 Task: Find connections with filter location Munich with filter topic #coronawith filter profile language English with filter current company Ambe International-Recruitment and Mobility with filter school Rajiv Gandhi University of Knowledge Technologies, RKValley (RAA) with filter industry Wind Electric Power Generation with filter service category Financial Planning with filter keywords title Commercial Loan Officer
Action: Mouse moved to (529, 76)
Screenshot: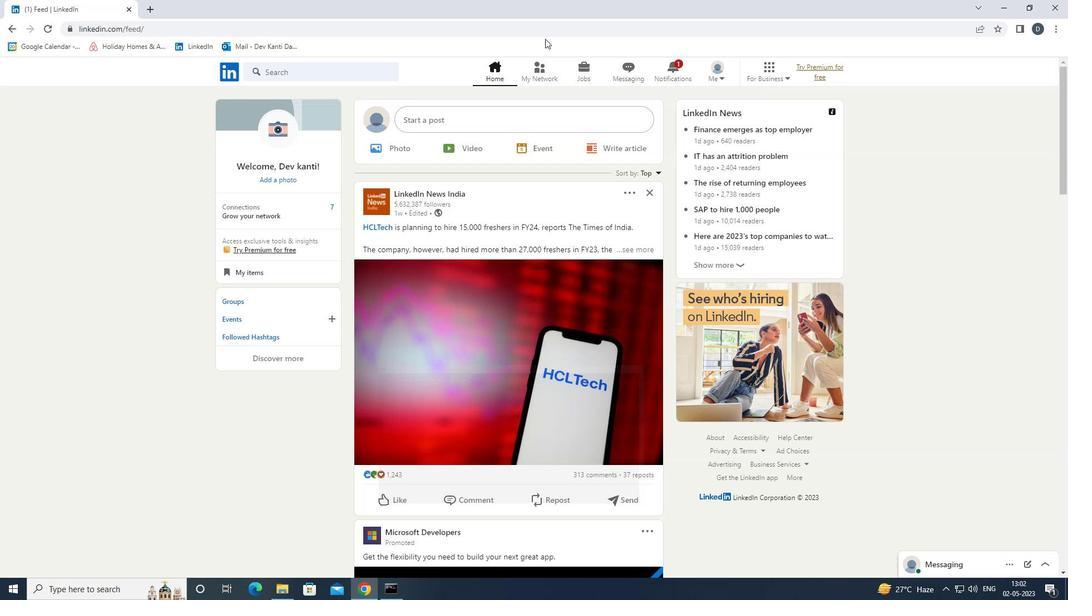 
Action: Mouse pressed left at (529, 76)
Screenshot: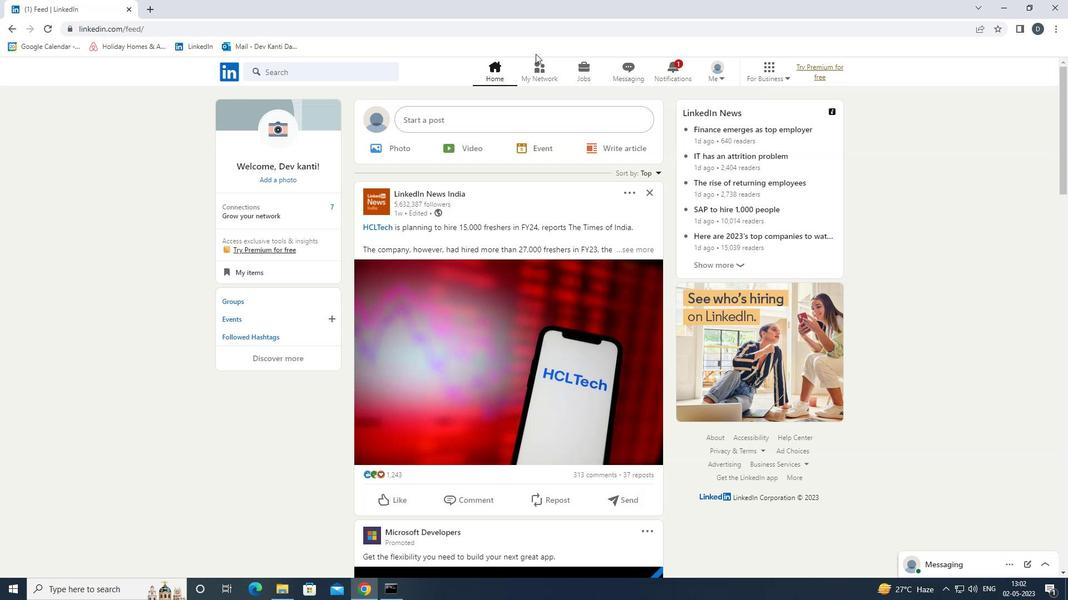 
Action: Mouse moved to (369, 131)
Screenshot: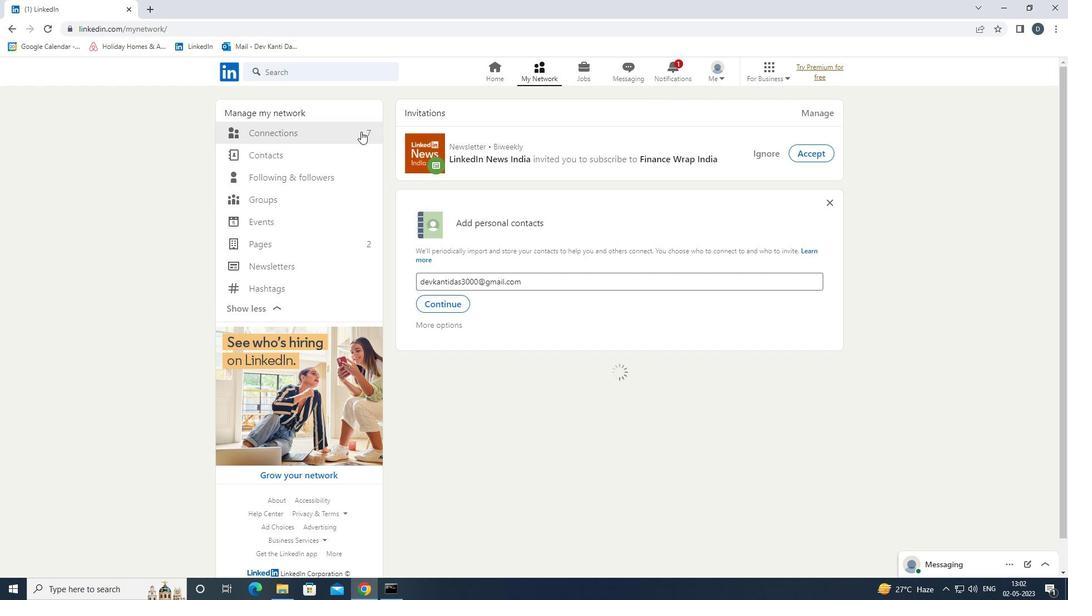 
Action: Mouse pressed left at (369, 131)
Screenshot: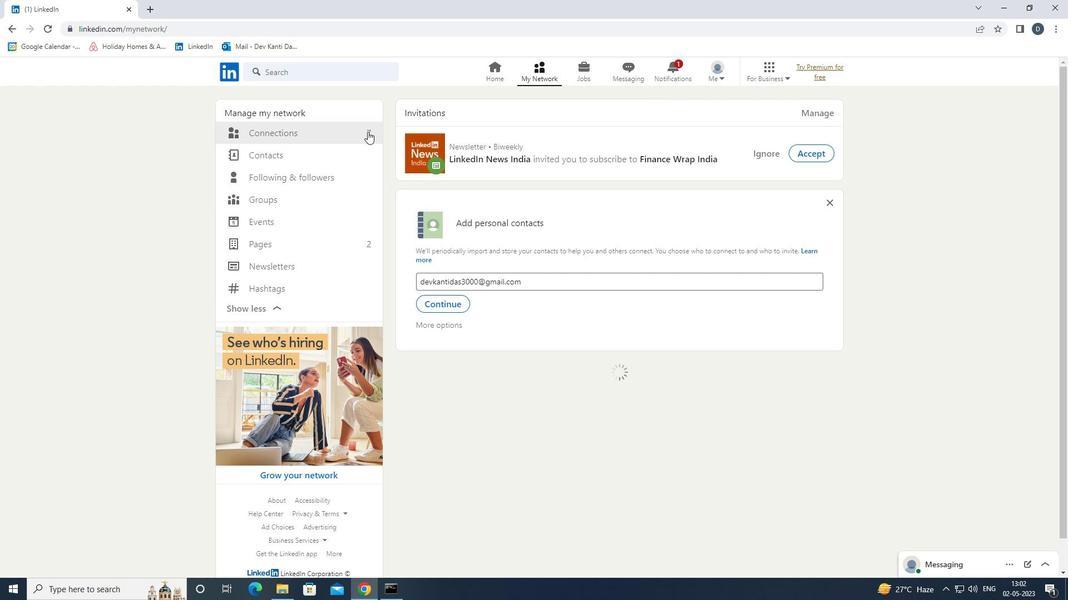 
Action: Mouse moved to (604, 135)
Screenshot: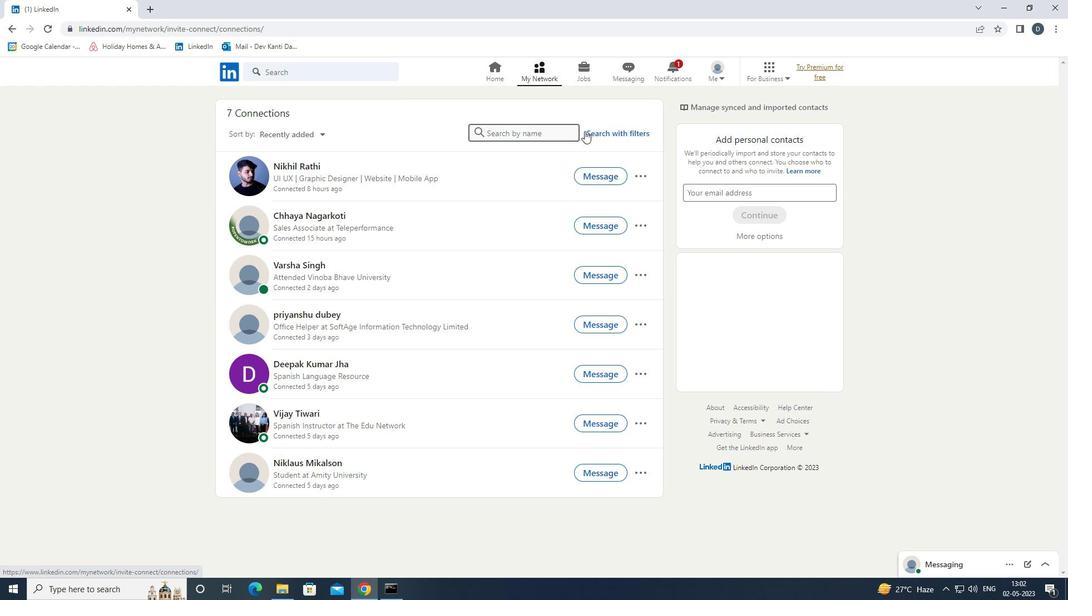 
Action: Mouse pressed left at (604, 135)
Screenshot: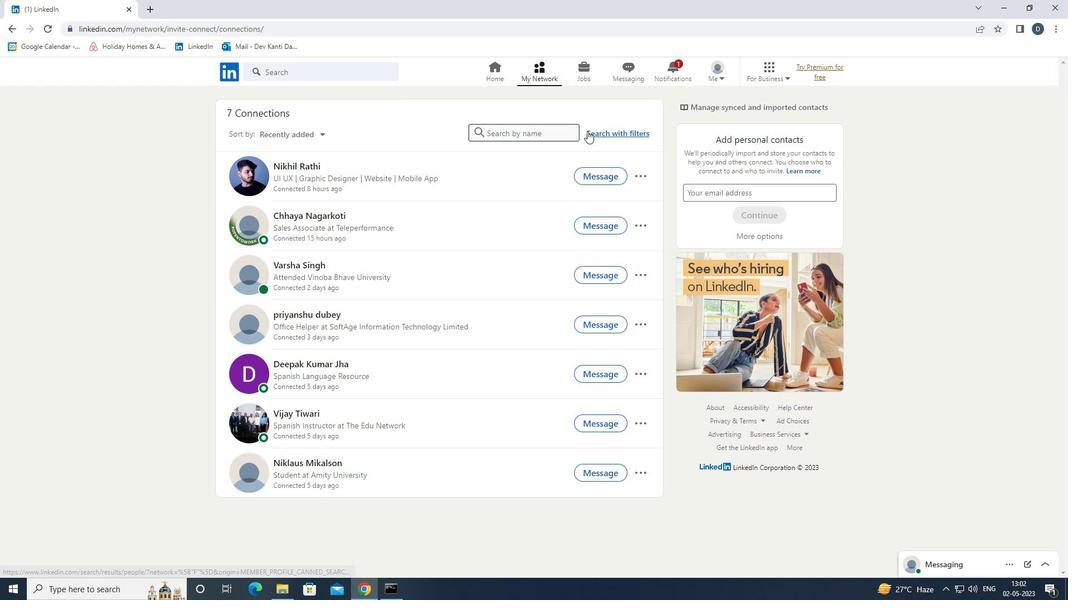 
Action: Mouse moved to (557, 104)
Screenshot: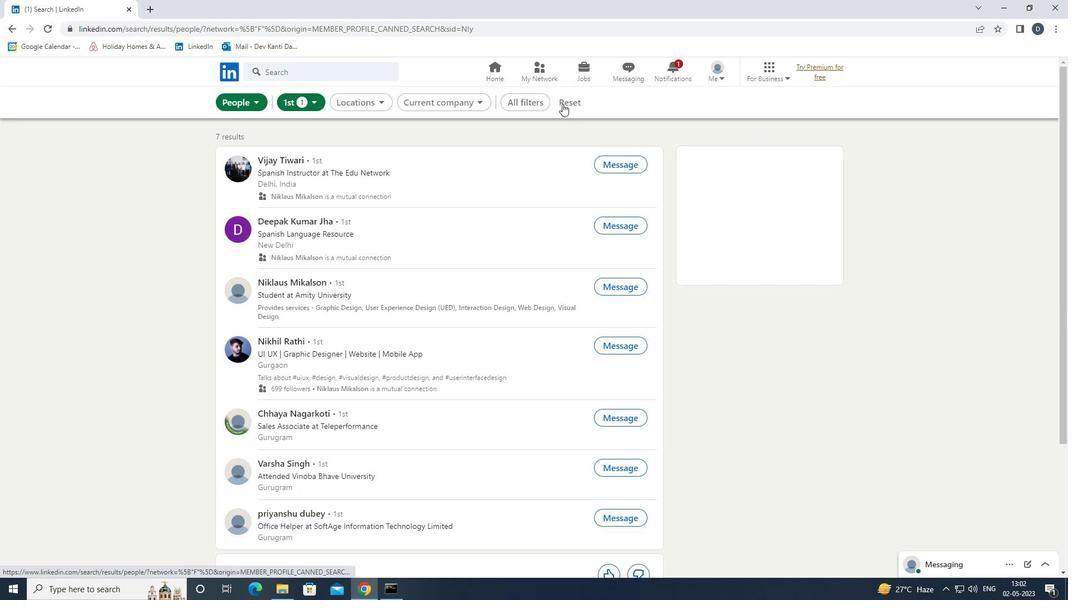 
Action: Mouse pressed left at (557, 104)
Screenshot: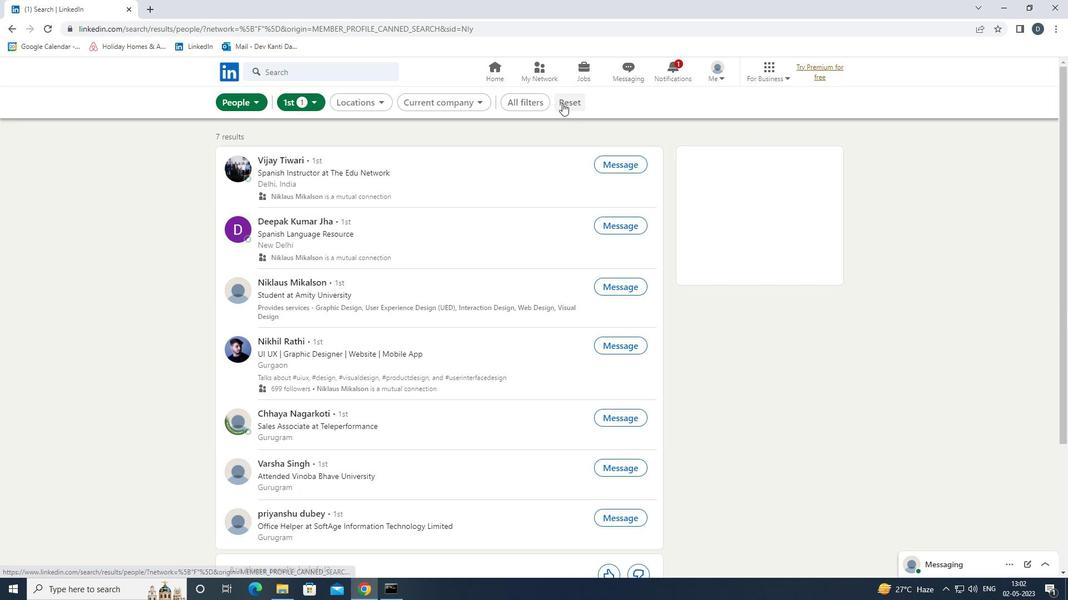 
Action: Mouse moved to (535, 99)
Screenshot: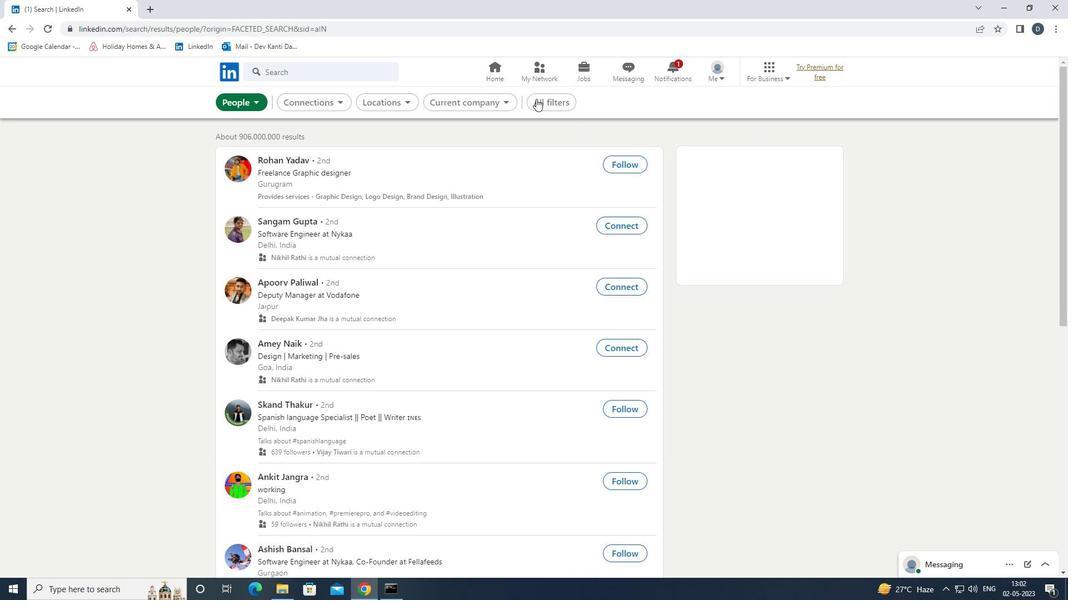 
Action: Mouse pressed left at (535, 99)
Screenshot: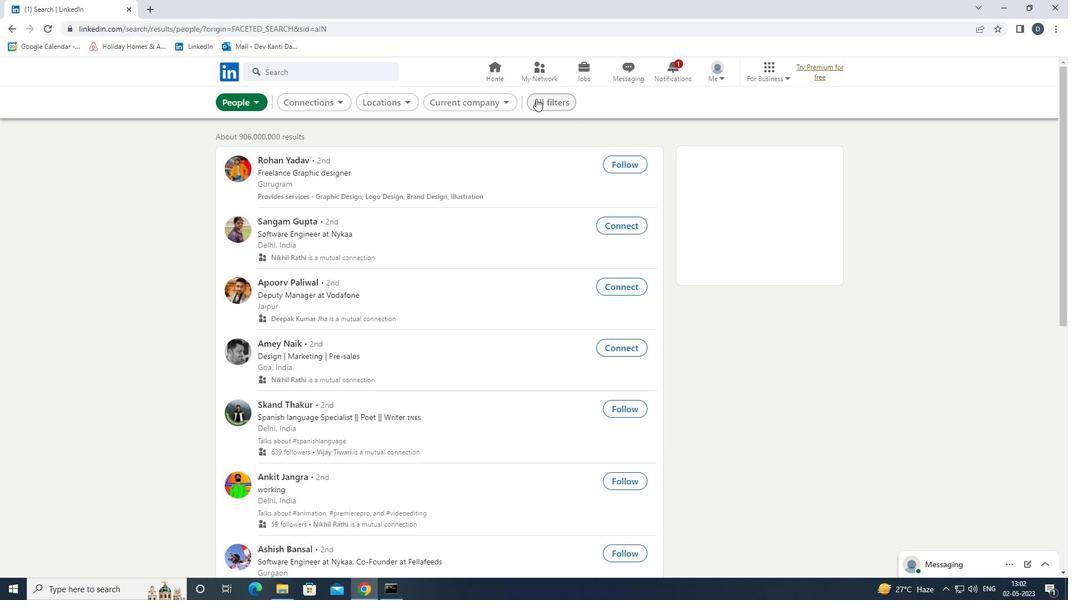 
Action: Mouse moved to (979, 376)
Screenshot: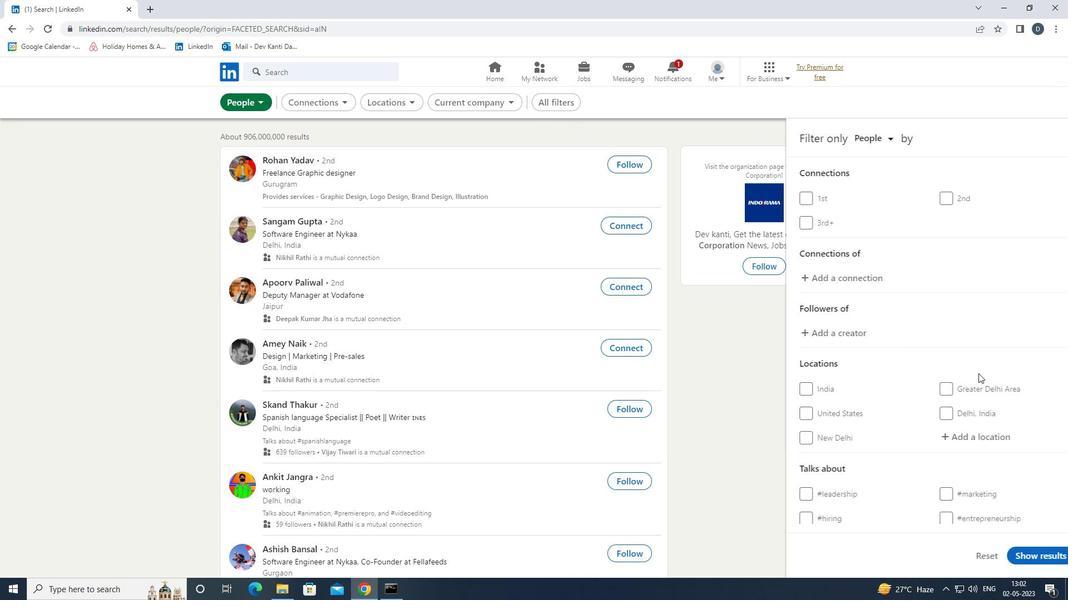 
Action: Mouse scrolled (979, 376) with delta (0, 0)
Screenshot: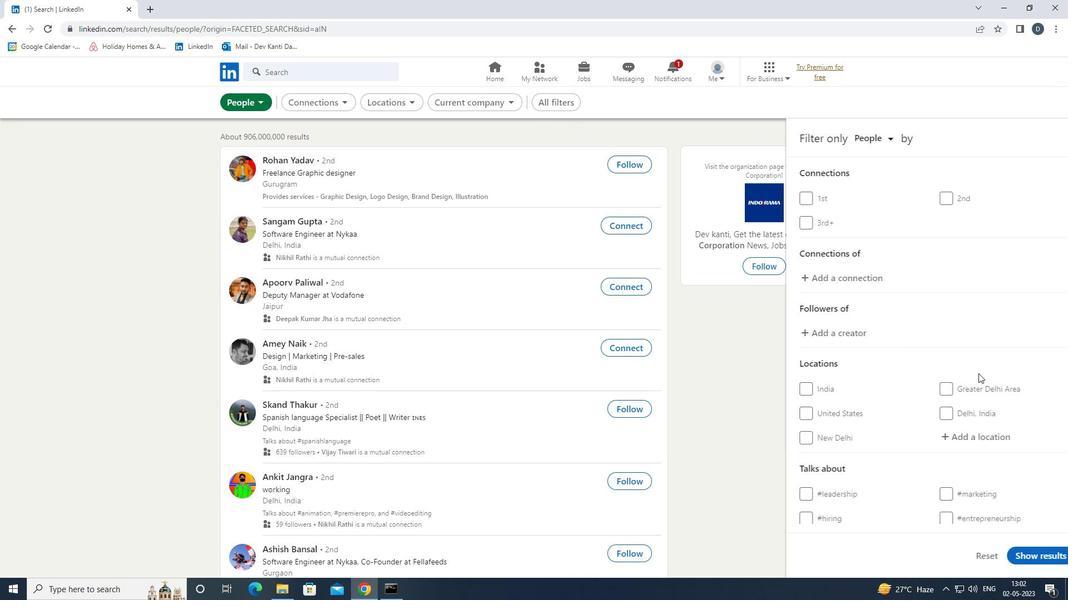 
Action: Mouse moved to (979, 377)
Screenshot: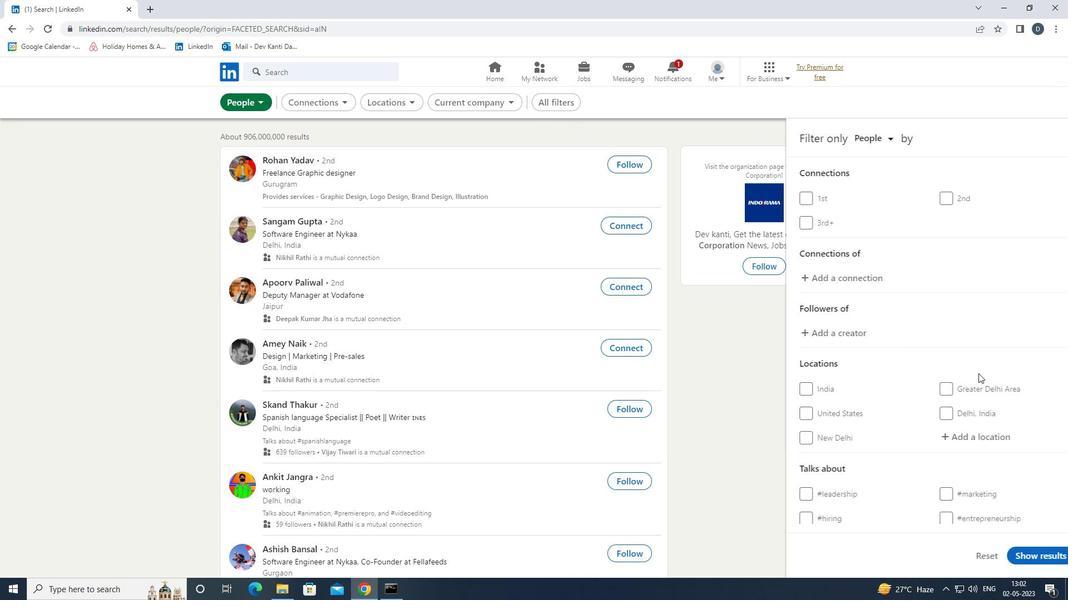 
Action: Mouse scrolled (979, 376) with delta (0, 0)
Screenshot: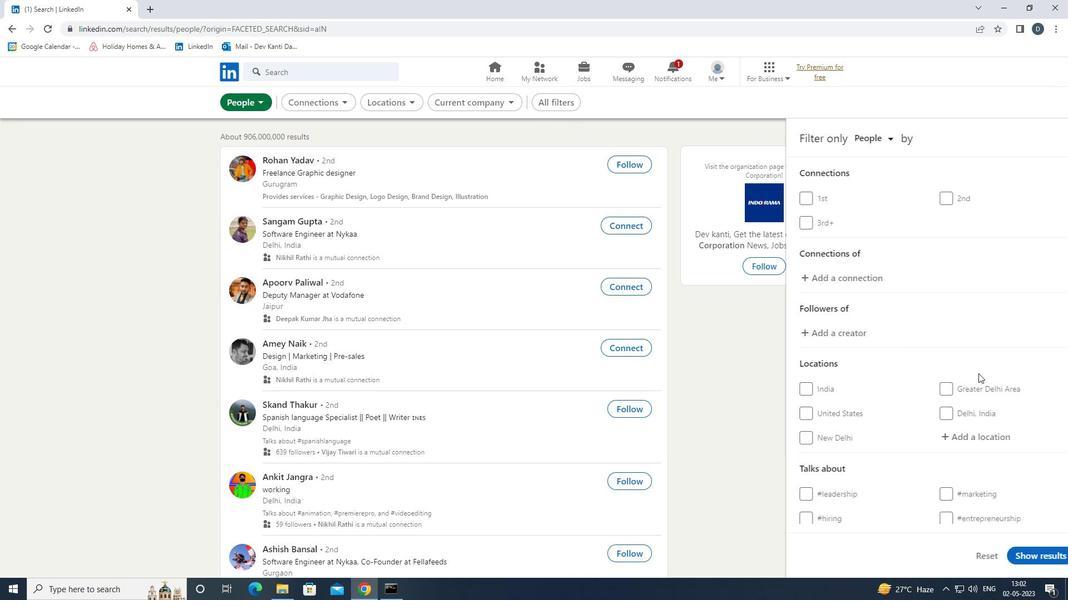 
Action: Mouse moved to (958, 327)
Screenshot: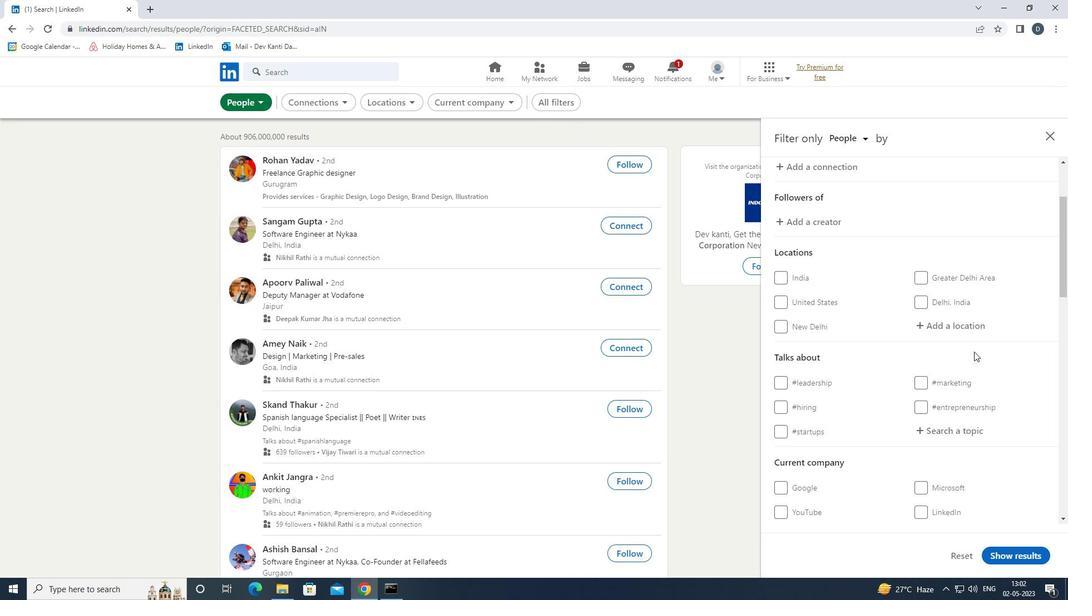 
Action: Mouse pressed left at (958, 327)
Screenshot: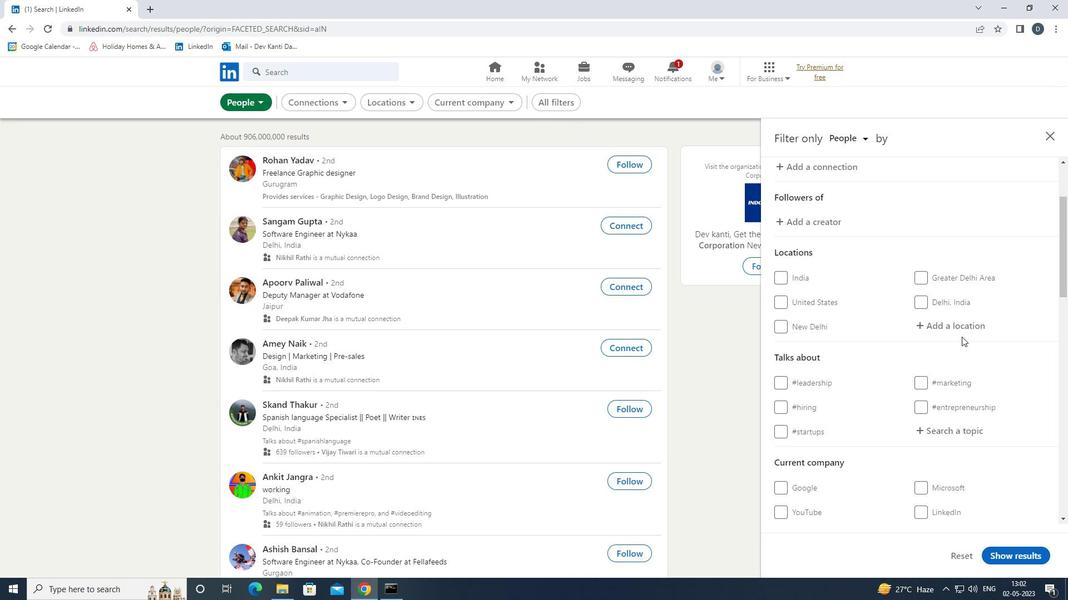 
Action: Key pressed <Key.shift>MUNICG<Key.backspace>H<Key.down><Key.enter>
Screenshot: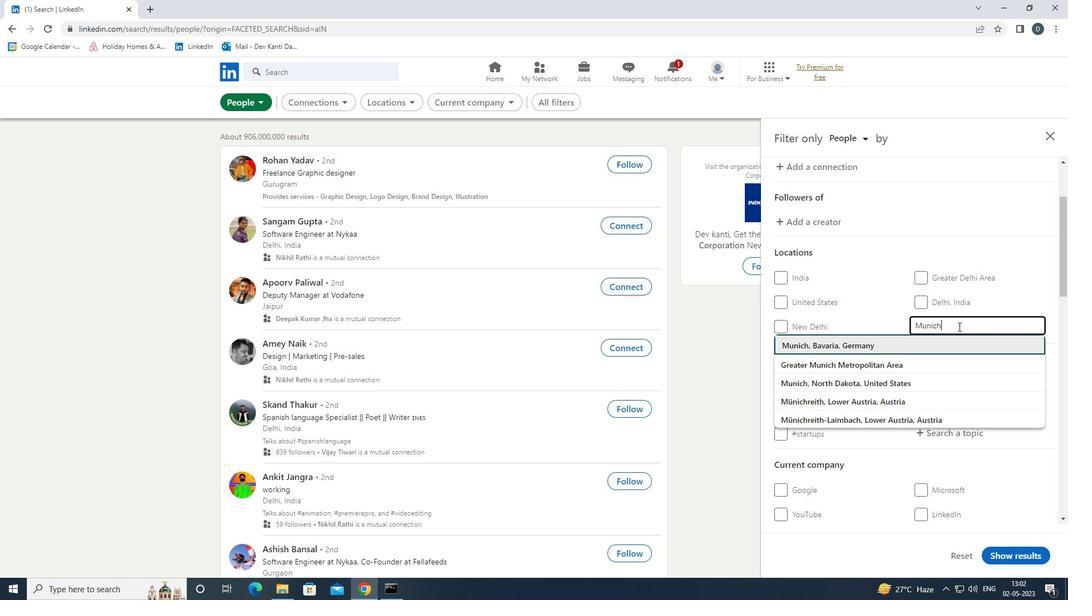 
Action: Mouse scrolled (958, 326) with delta (0, 0)
Screenshot: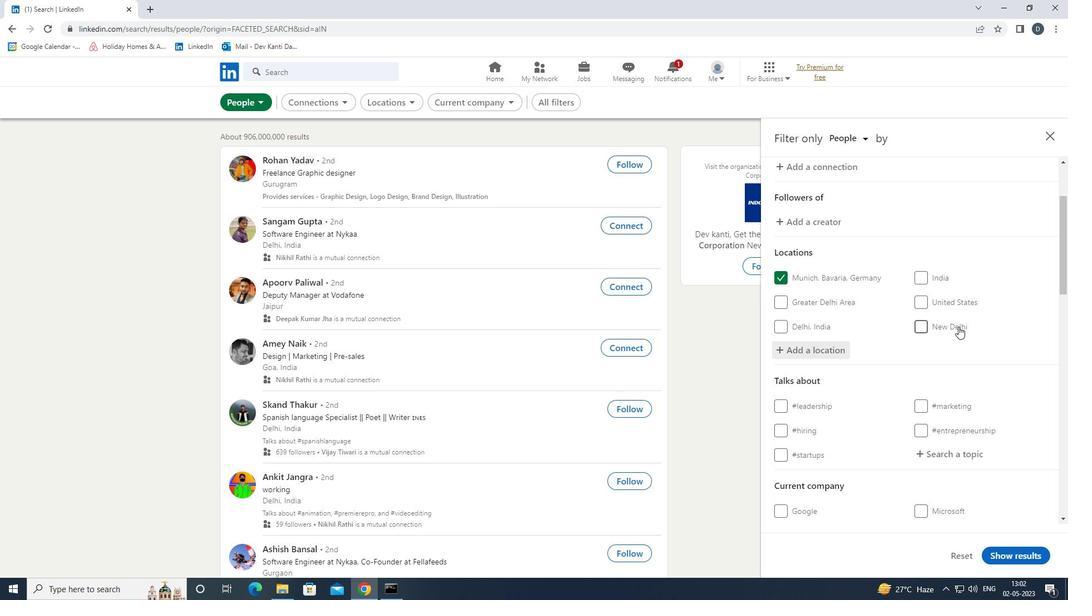 
Action: Mouse moved to (958, 327)
Screenshot: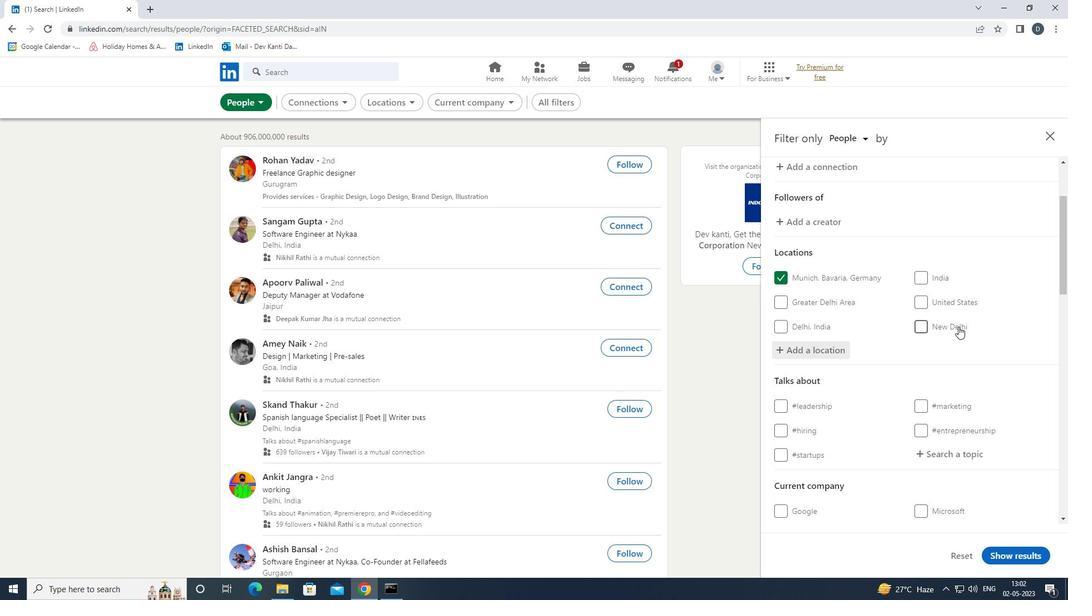 
Action: Mouse scrolled (958, 326) with delta (0, 0)
Screenshot: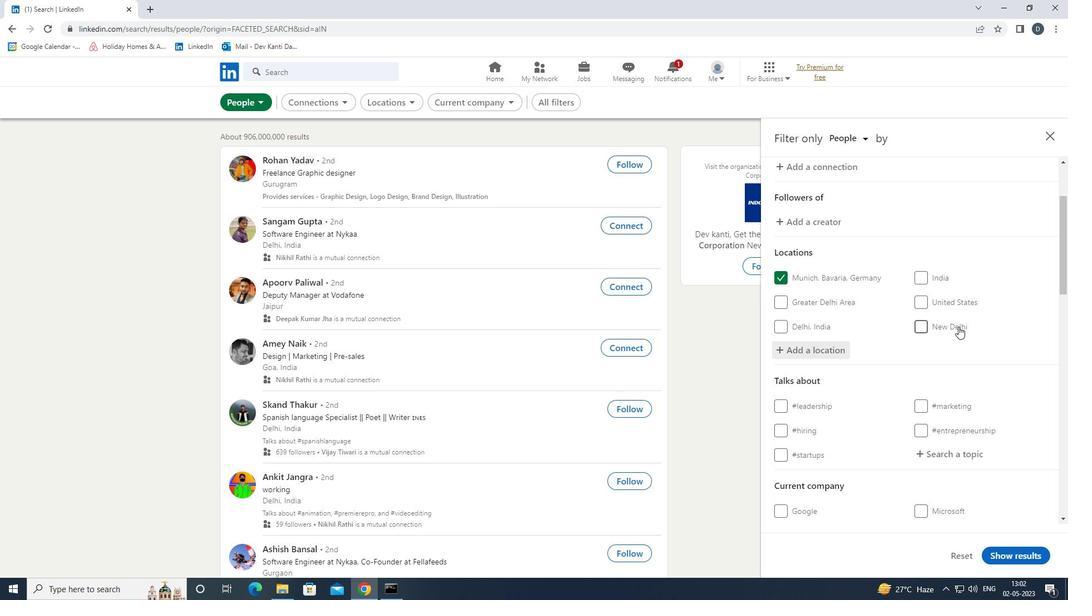 
Action: Mouse moved to (961, 353)
Screenshot: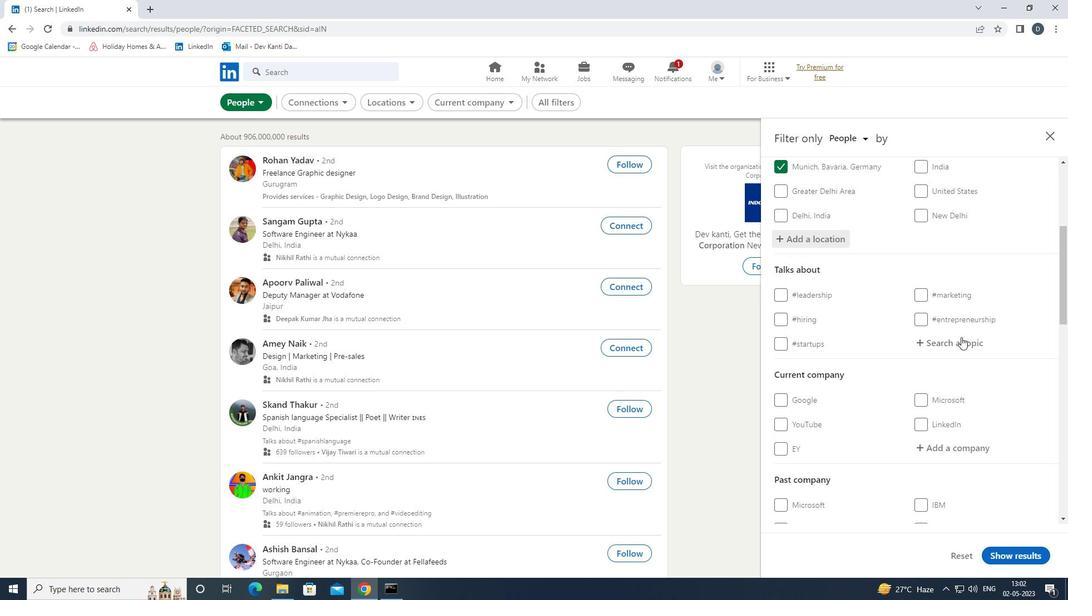 
Action: Mouse pressed left at (961, 353)
Screenshot: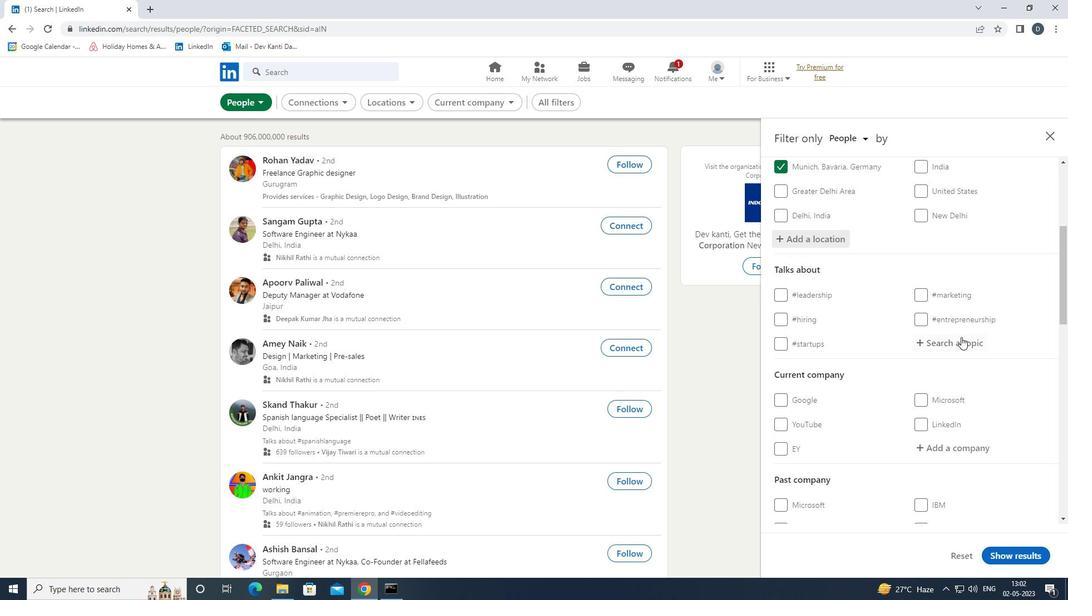 
Action: Mouse moved to (961, 352)
Screenshot: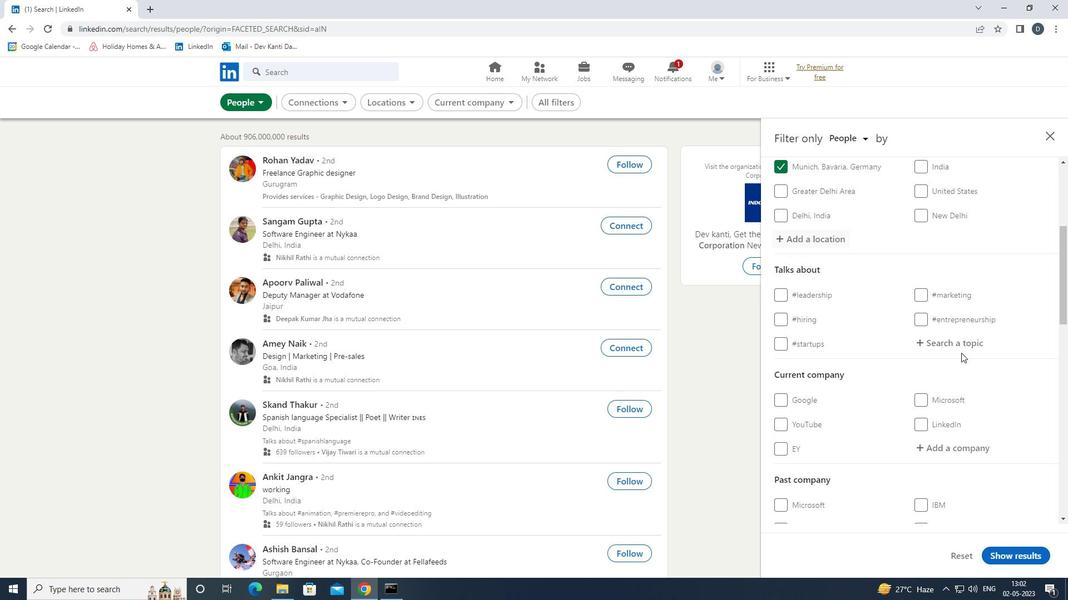 
Action: Mouse pressed left at (961, 352)
Screenshot: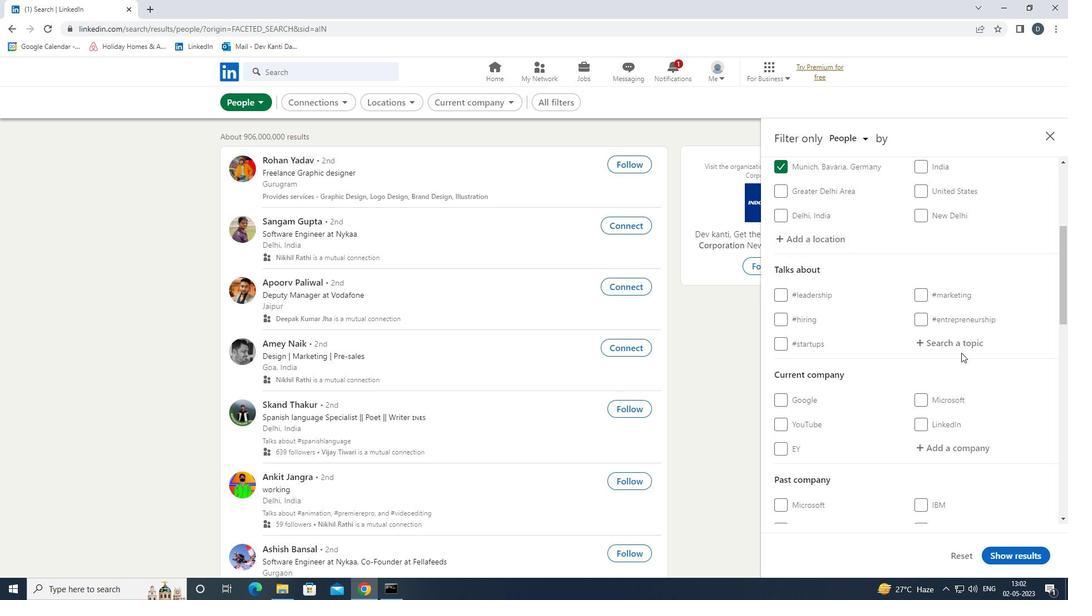 
Action: Mouse moved to (964, 342)
Screenshot: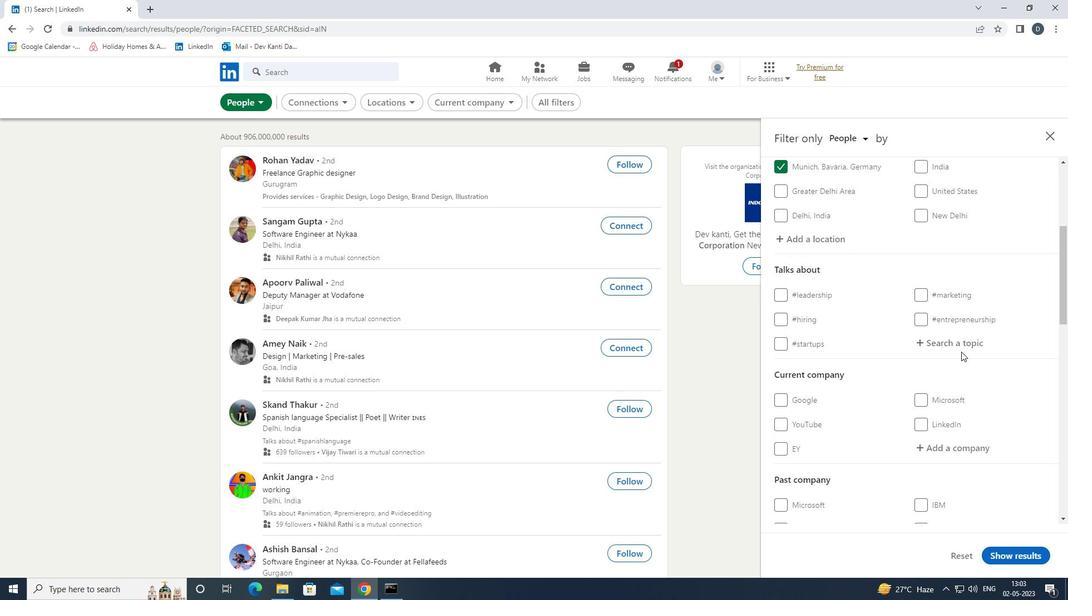 
Action: Mouse pressed left at (964, 342)
Screenshot: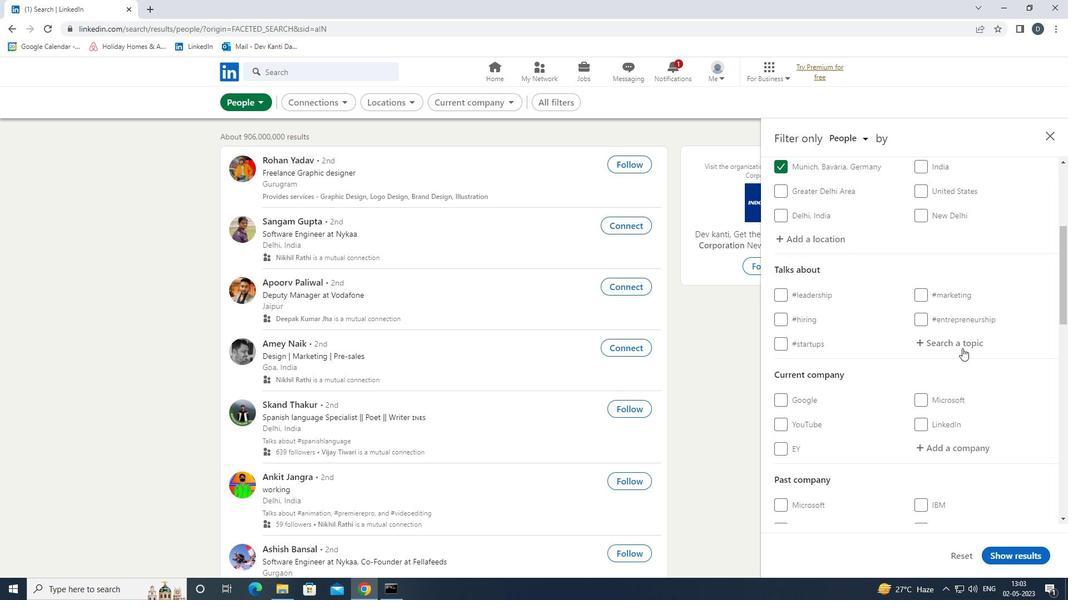 
Action: Key pressed CORONA<Key.down><Key.enter>
Screenshot: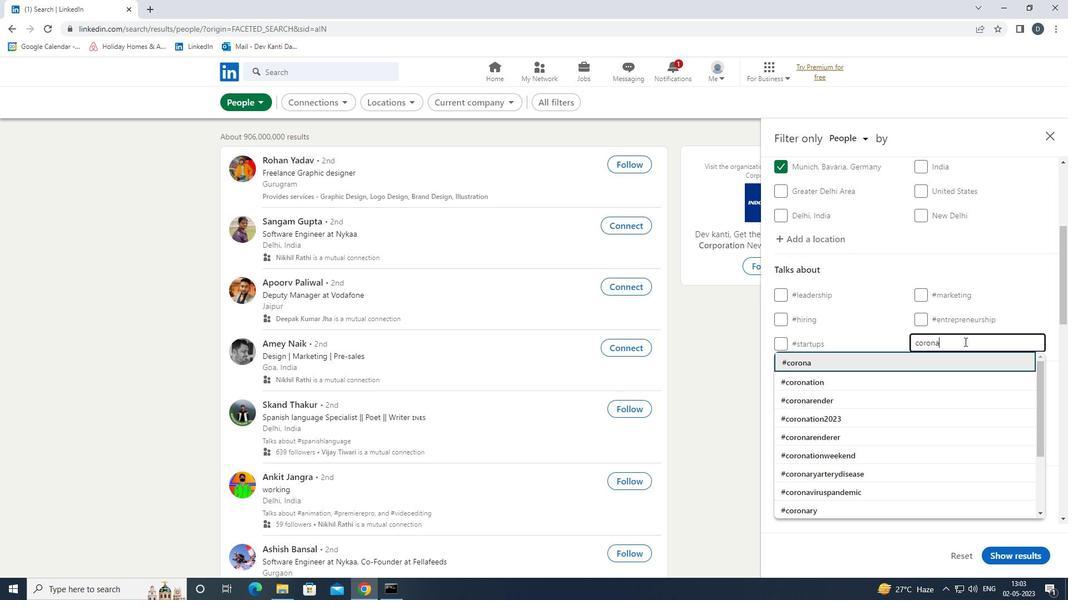
Action: Mouse scrolled (964, 341) with delta (0, 0)
Screenshot: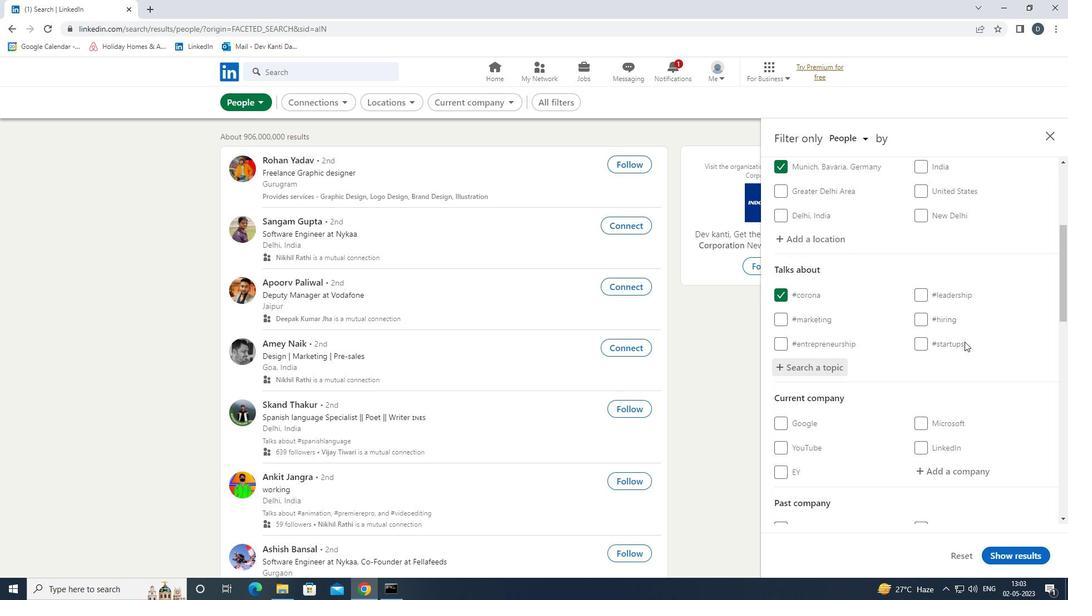 
Action: Mouse scrolled (964, 341) with delta (0, 0)
Screenshot: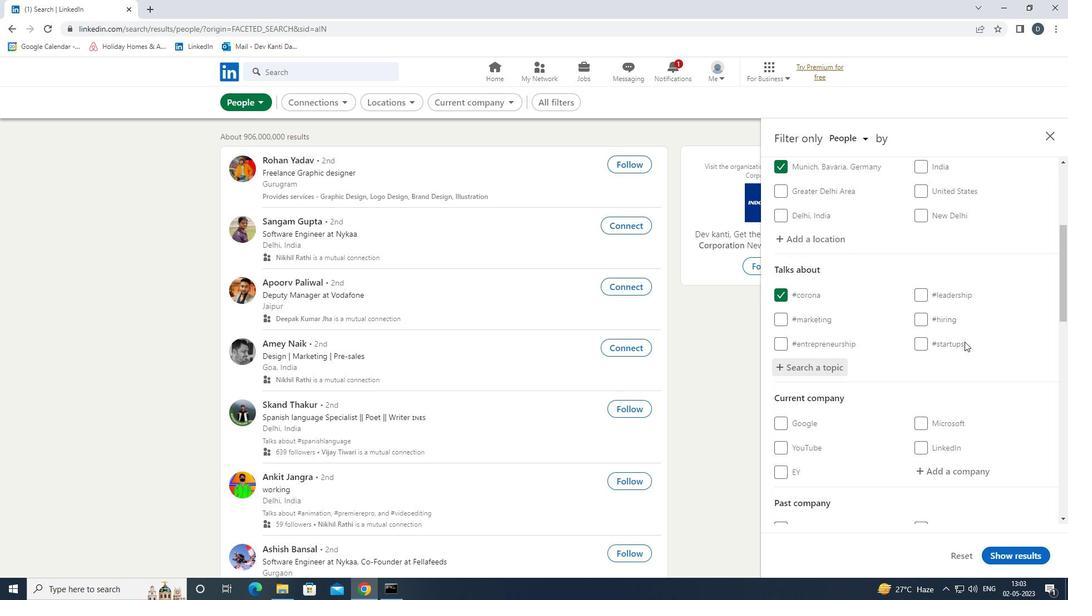 
Action: Mouse scrolled (964, 341) with delta (0, 0)
Screenshot: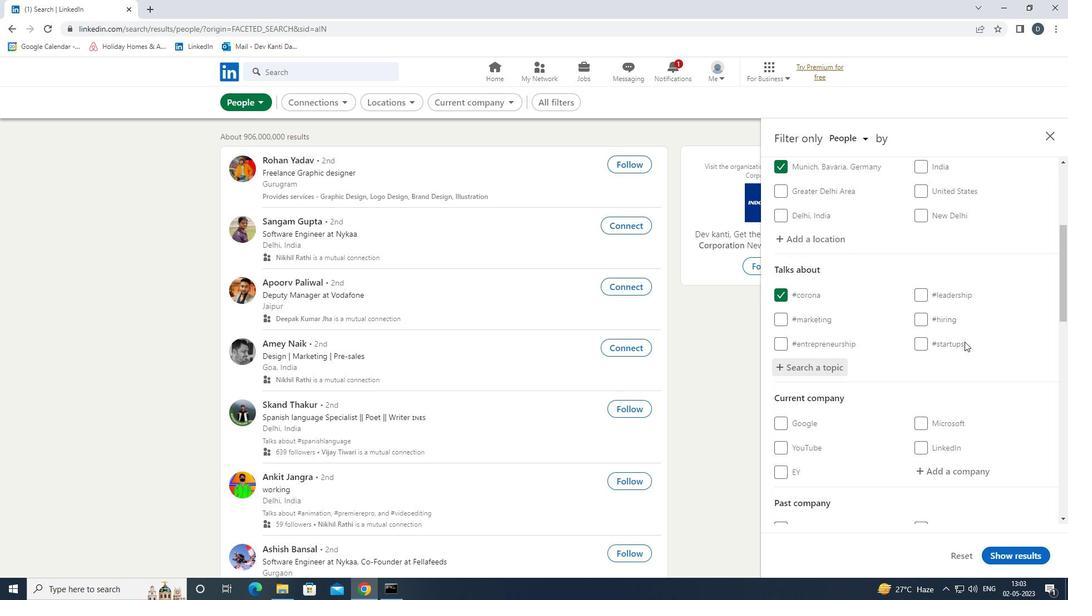 
Action: Mouse scrolled (964, 341) with delta (0, 0)
Screenshot: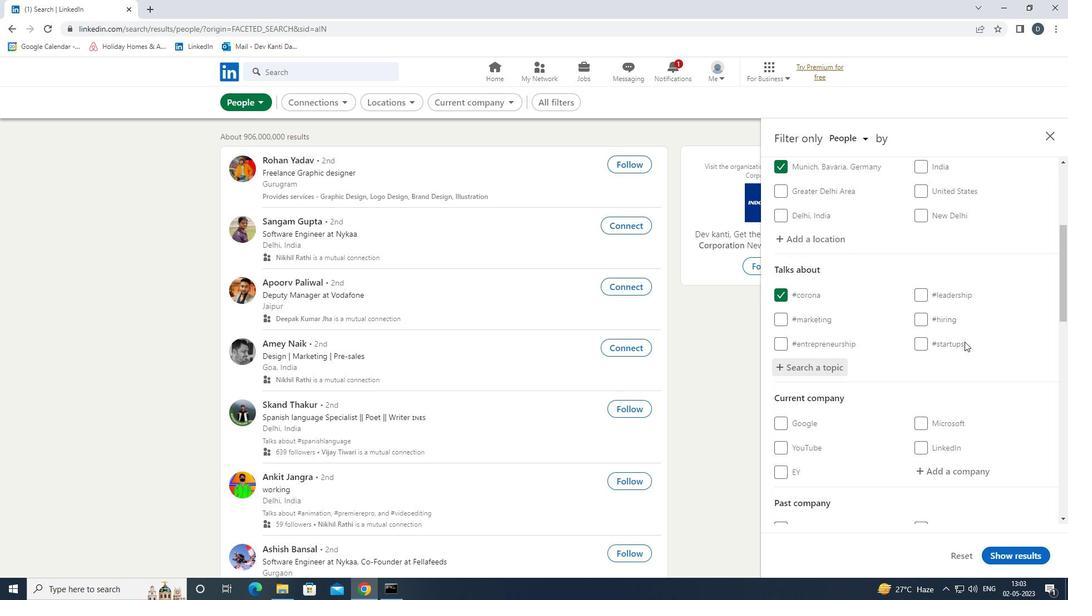 
Action: Mouse scrolled (964, 341) with delta (0, 0)
Screenshot: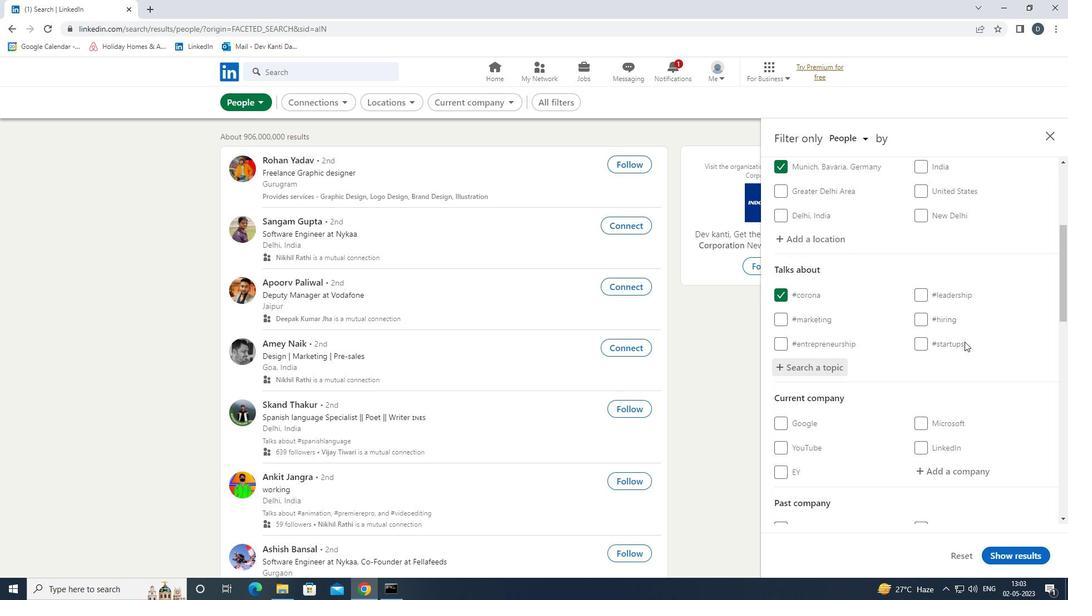 
Action: Mouse scrolled (964, 341) with delta (0, 0)
Screenshot: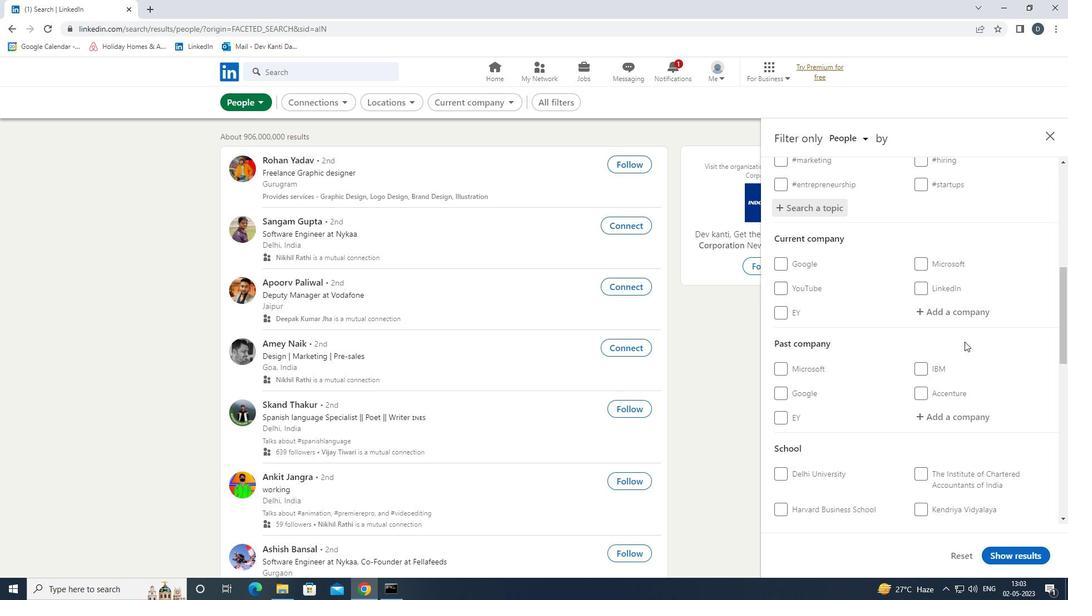 
Action: Mouse moved to (964, 342)
Screenshot: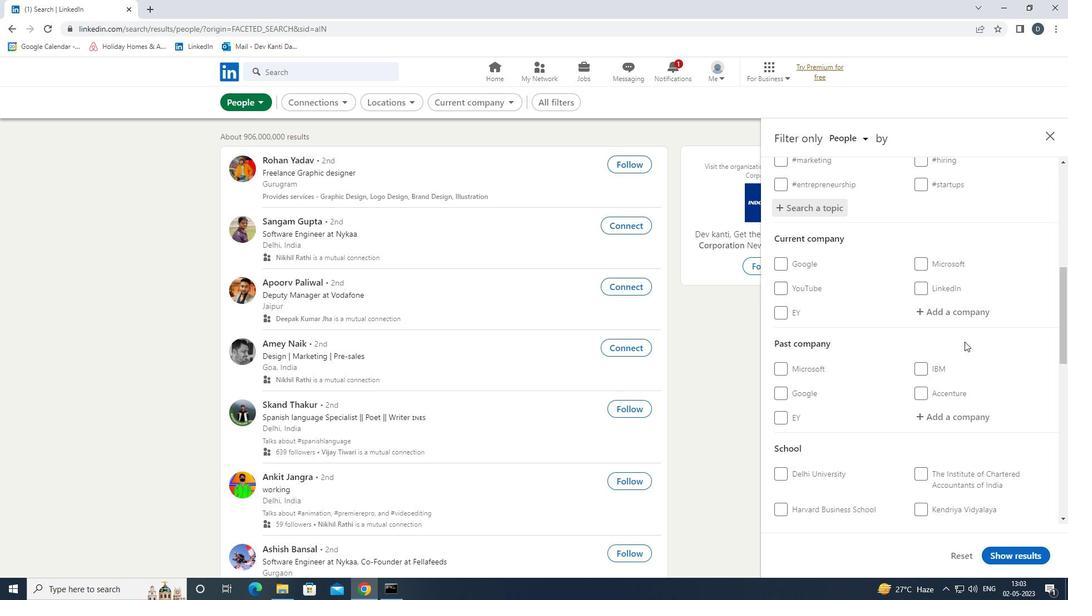 
Action: Mouse scrolled (964, 341) with delta (0, 0)
Screenshot: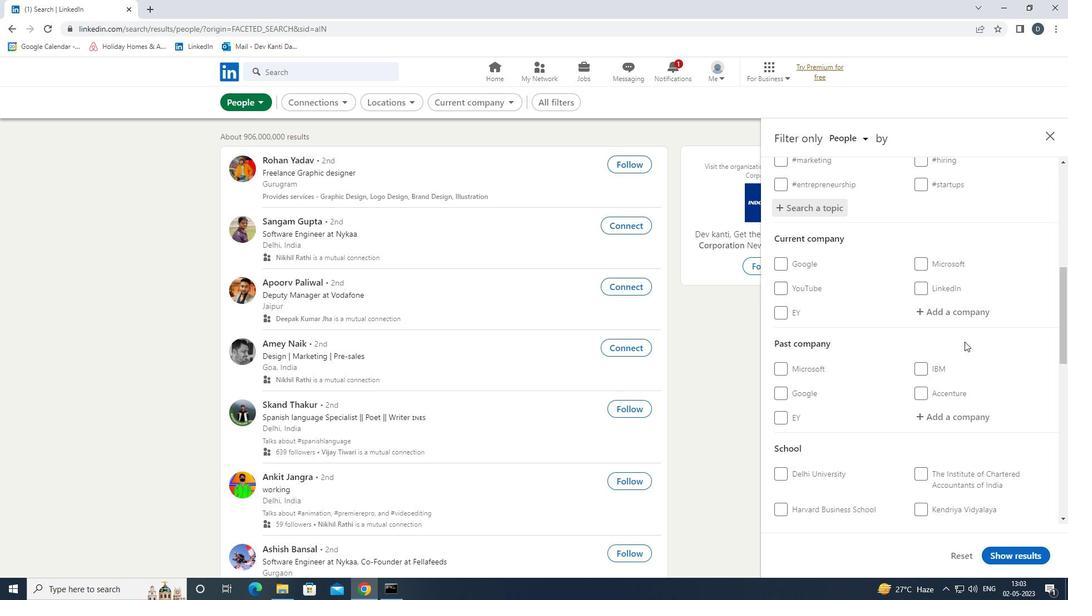
Action: Mouse scrolled (964, 341) with delta (0, 0)
Screenshot: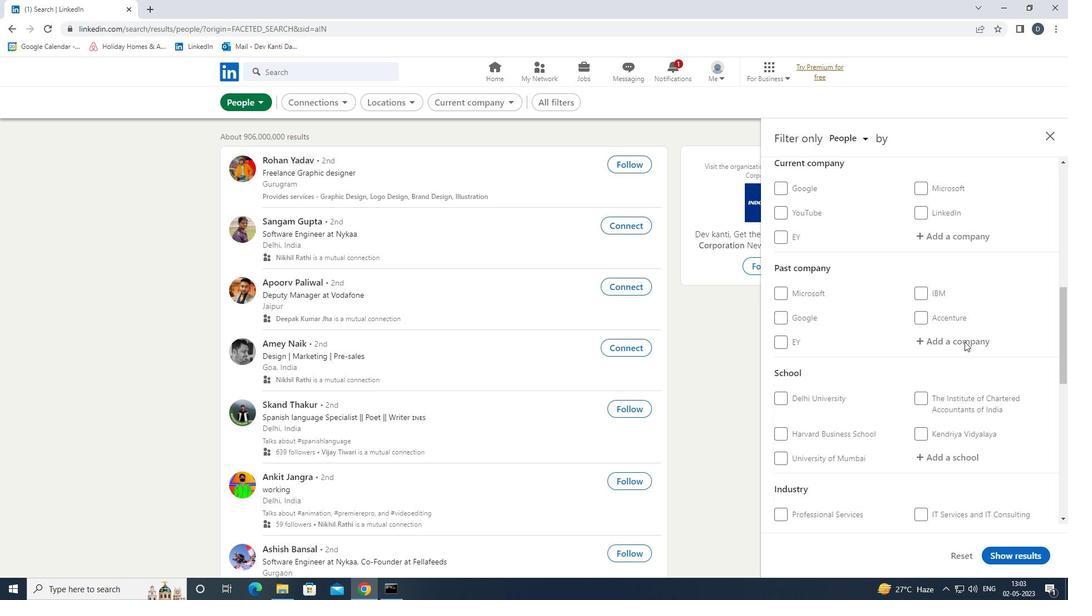 
Action: Mouse moved to (805, 434)
Screenshot: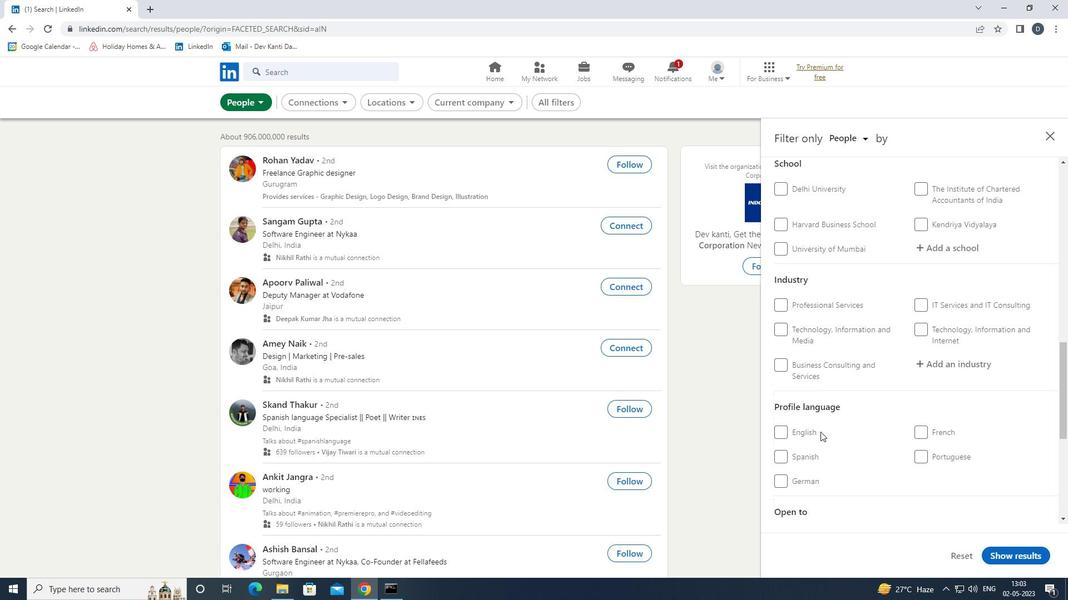 
Action: Mouse pressed left at (805, 434)
Screenshot: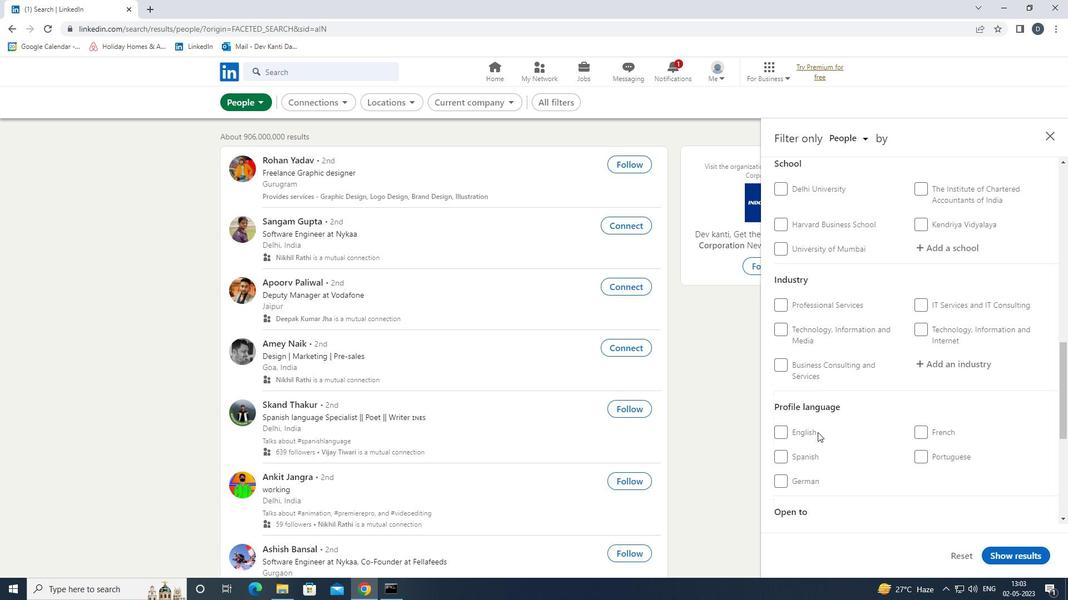 
Action: Mouse moved to (938, 430)
Screenshot: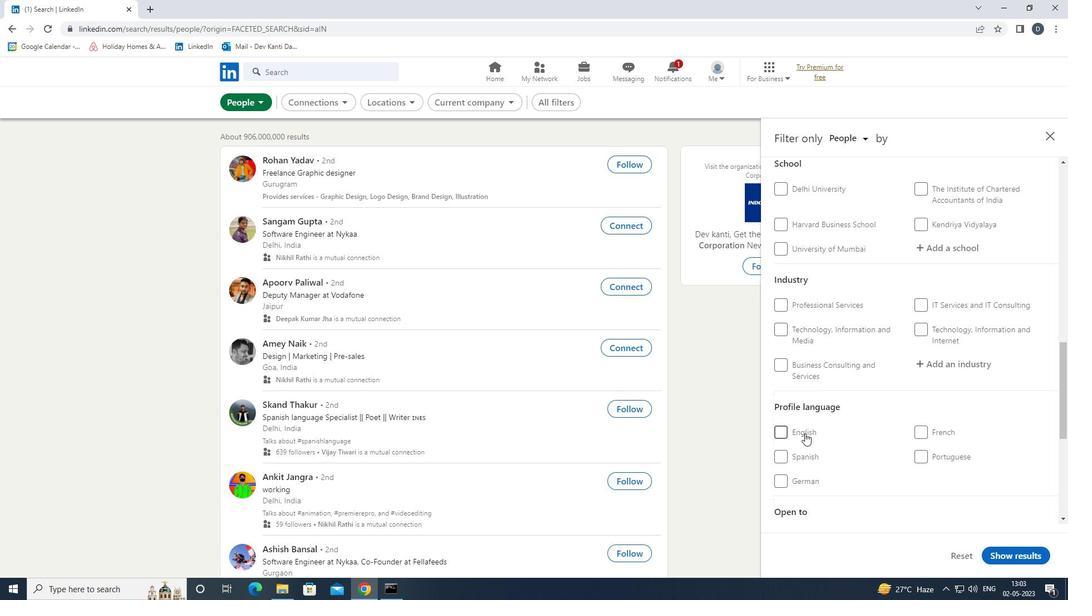 
Action: Mouse scrolled (938, 430) with delta (0, 0)
Screenshot: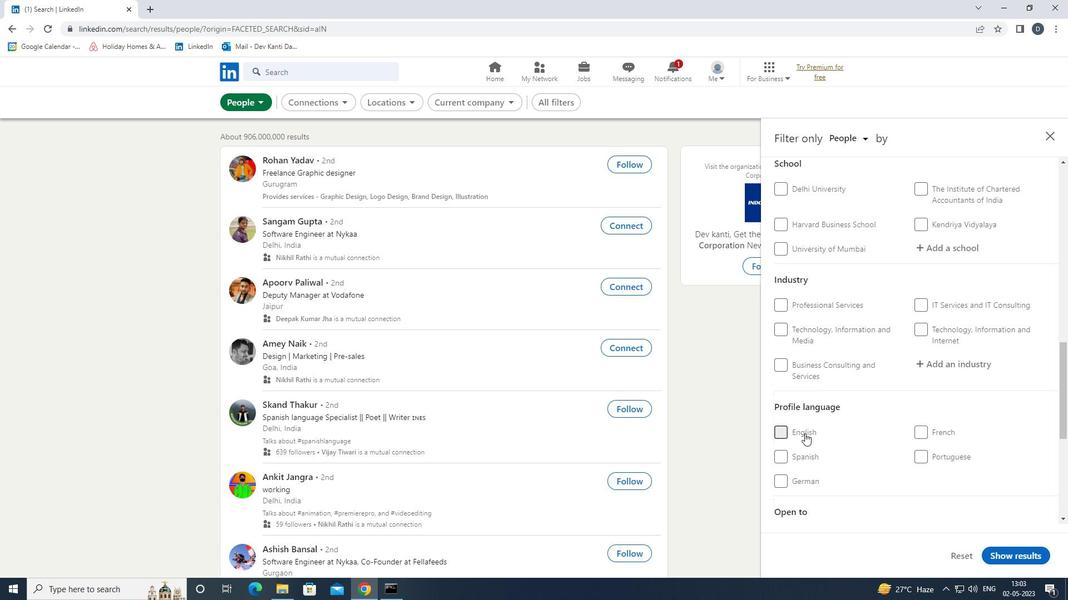 
Action: Mouse scrolled (938, 430) with delta (0, 0)
Screenshot: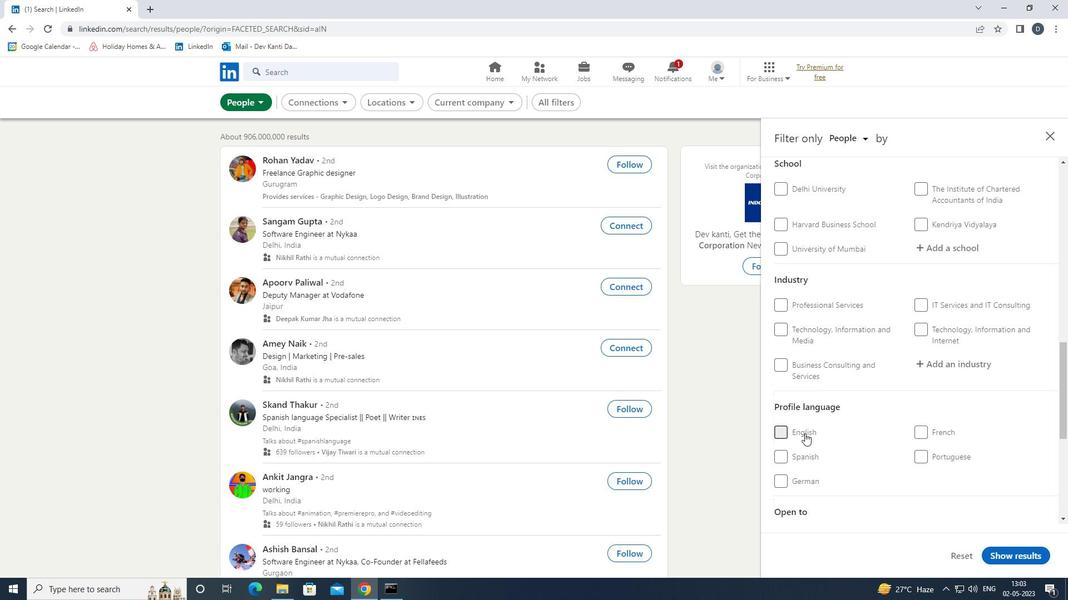 
Action: Mouse scrolled (938, 430) with delta (0, 0)
Screenshot: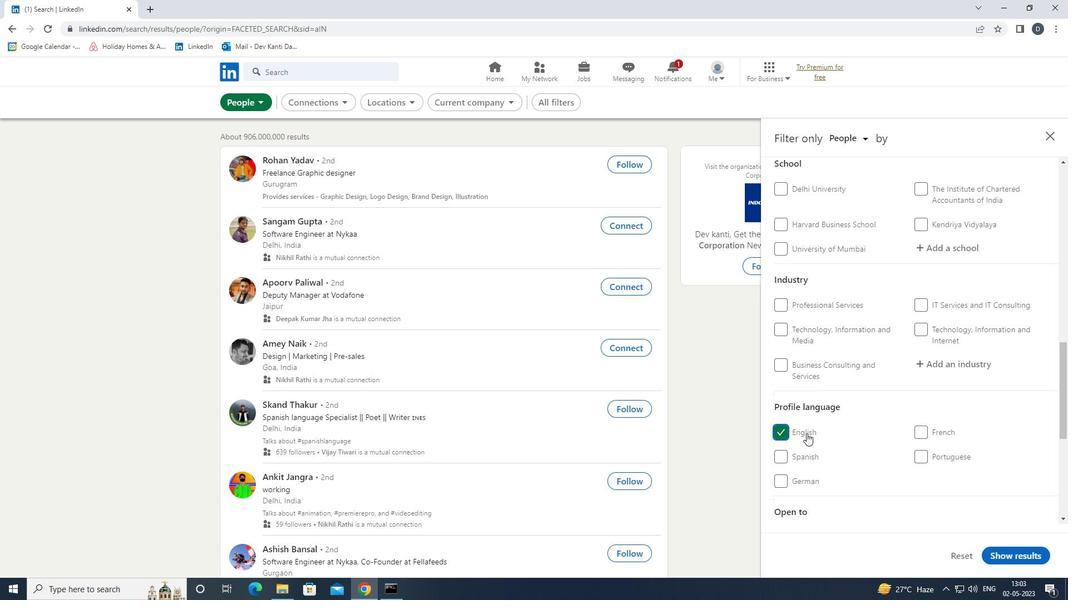 
Action: Mouse scrolled (938, 430) with delta (0, 0)
Screenshot: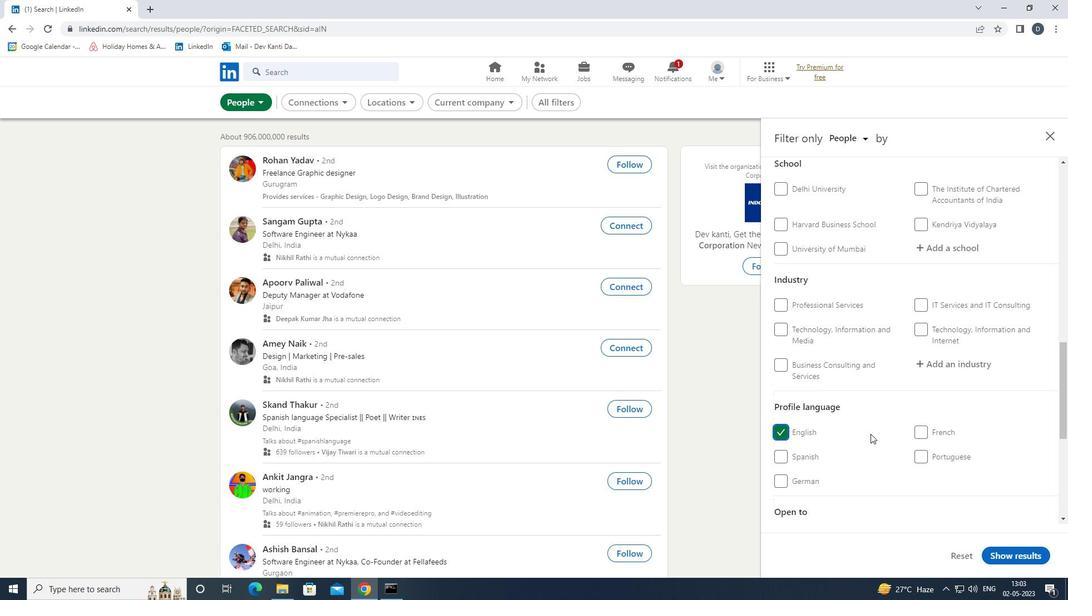 
Action: Mouse moved to (938, 429)
Screenshot: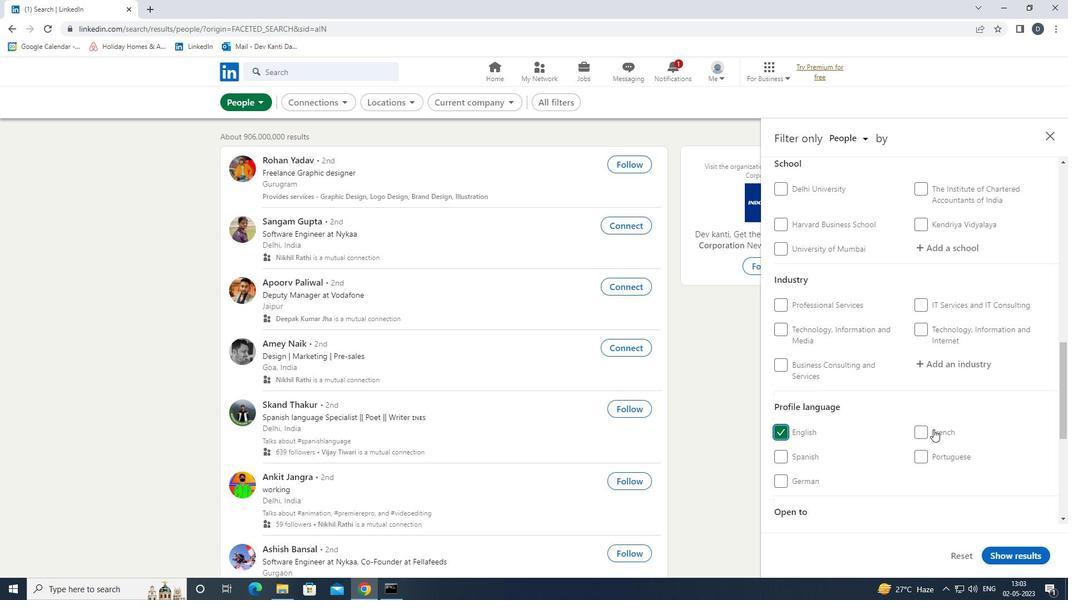 
Action: Mouse scrolled (938, 430) with delta (0, 0)
Screenshot: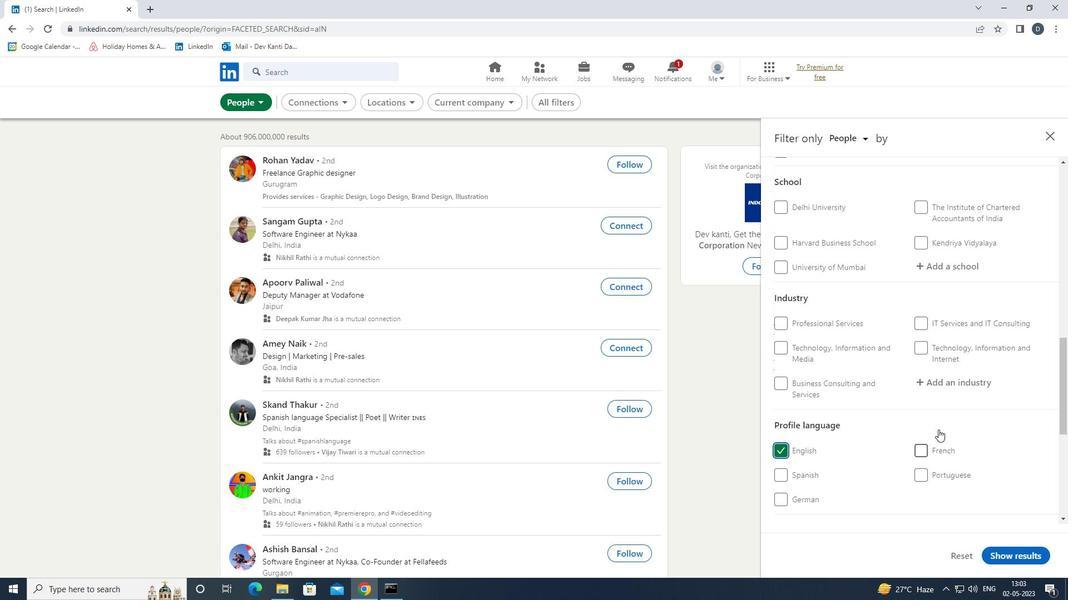 
Action: Mouse scrolled (938, 430) with delta (0, 0)
Screenshot: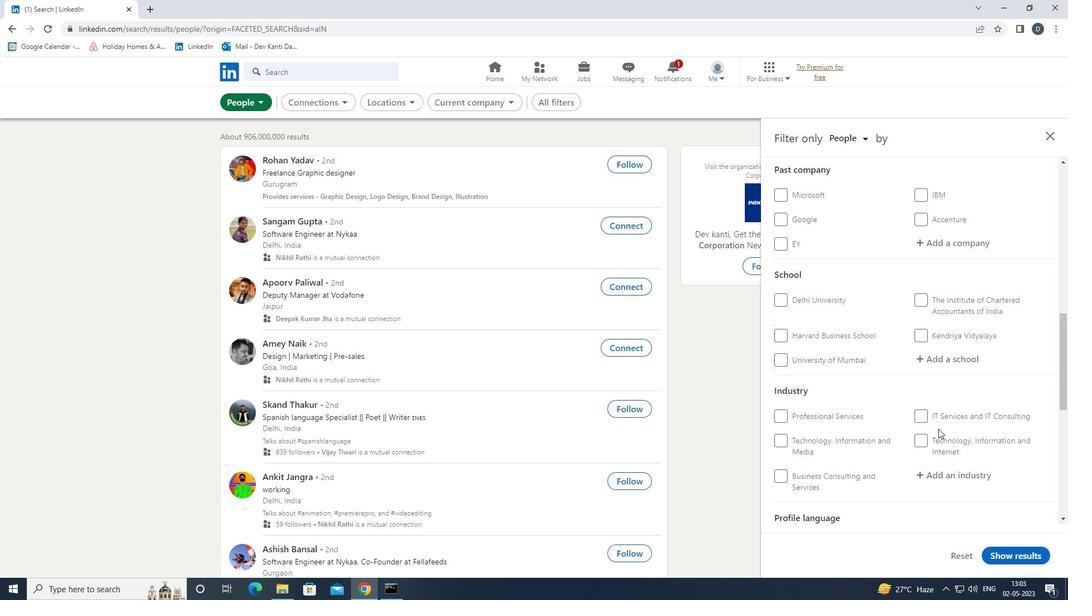 
Action: Mouse scrolled (938, 430) with delta (0, 0)
Screenshot: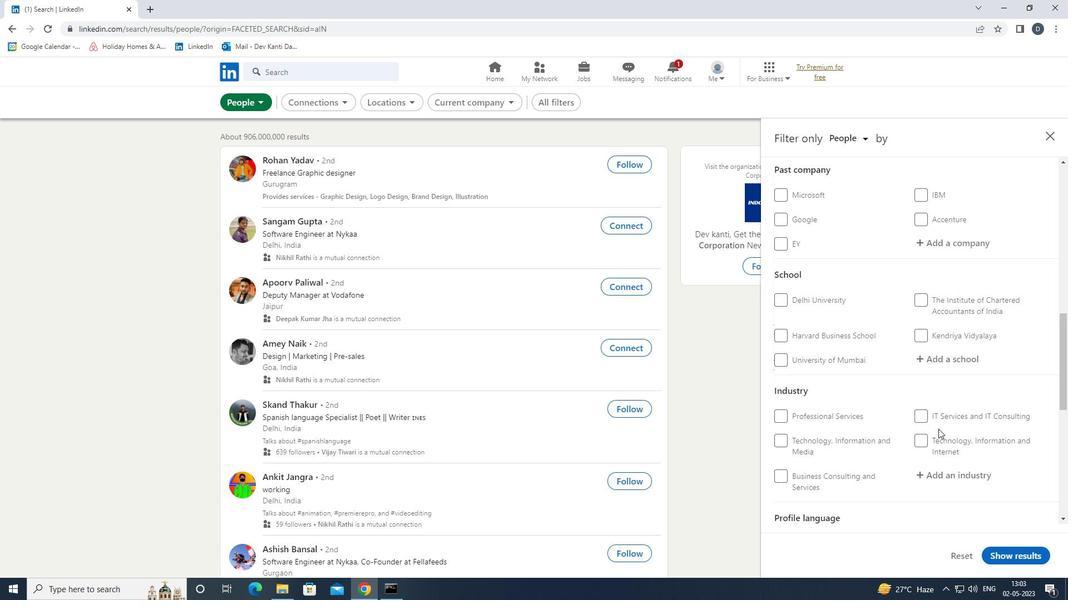 
Action: Mouse moved to (954, 415)
Screenshot: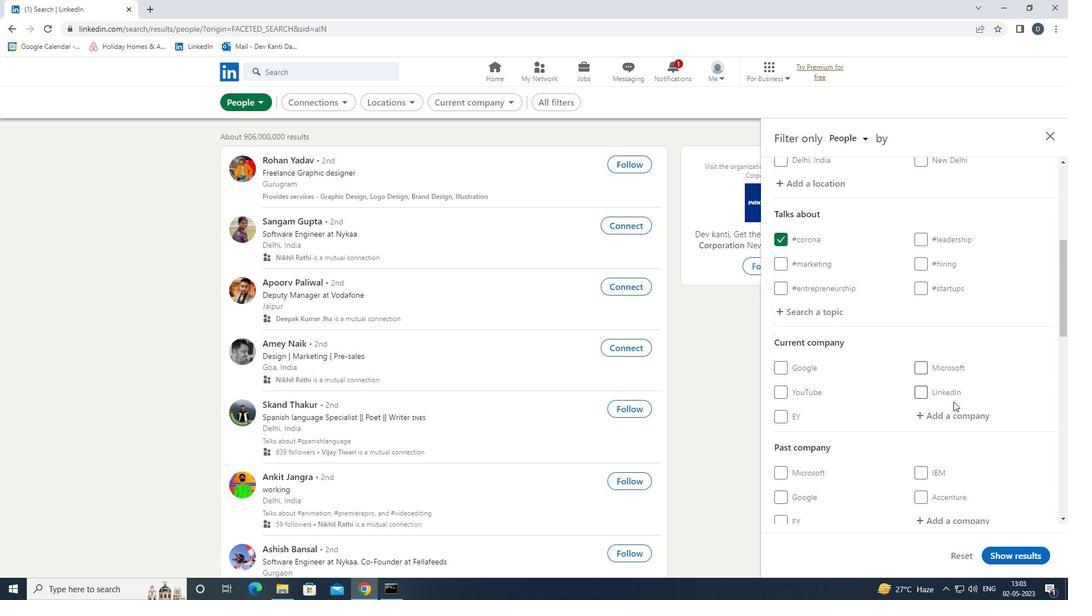 
Action: Mouse pressed left at (954, 415)
Screenshot: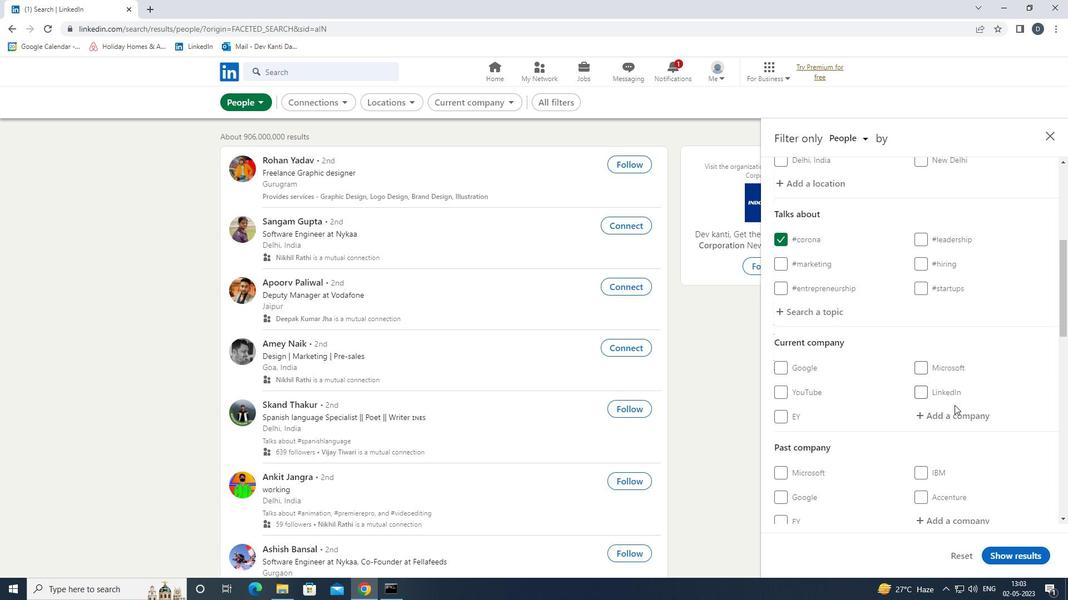 
Action: Key pressed <Key.shift>AMBE<Key.space><Key.shift>INTER<Key.down><Key.enter><Key.down><Key.down><Key.down><Key.down><Key.enter>
Screenshot: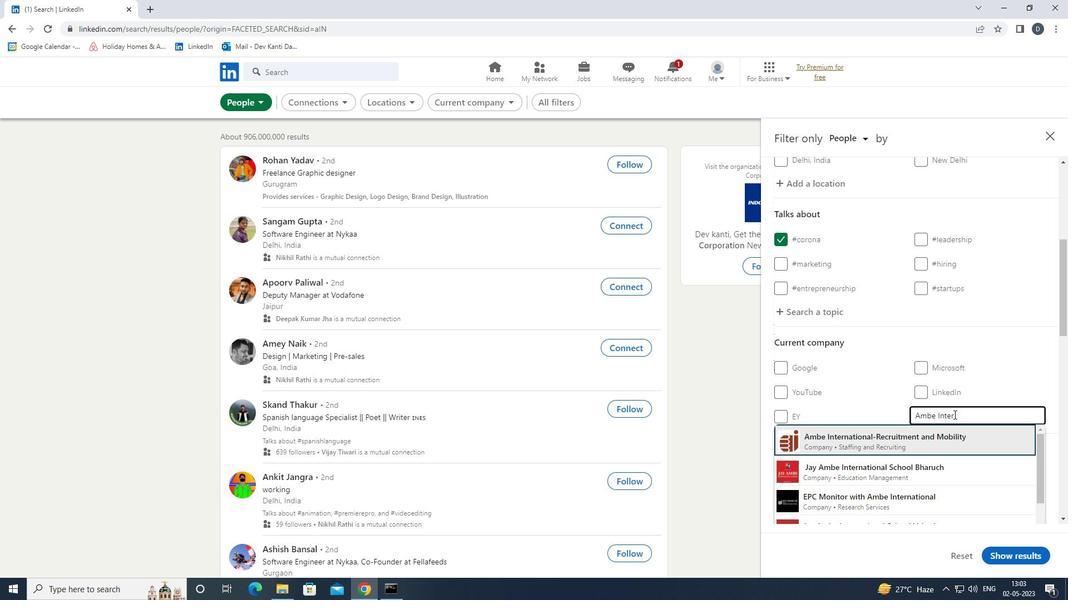 
Action: Mouse moved to (951, 429)
Screenshot: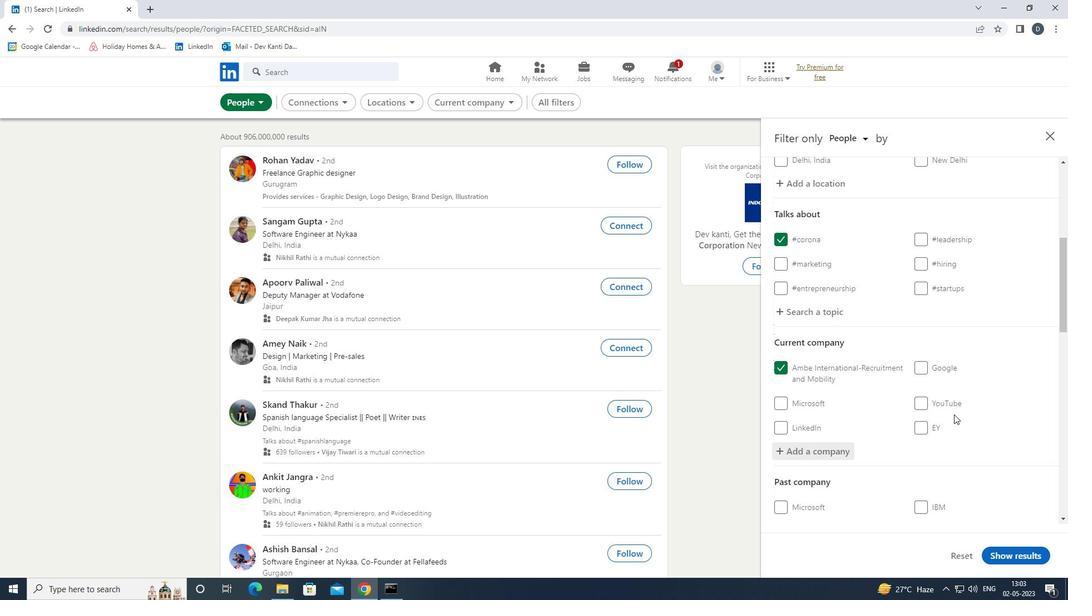 
Action: Mouse scrolled (951, 428) with delta (0, 0)
Screenshot: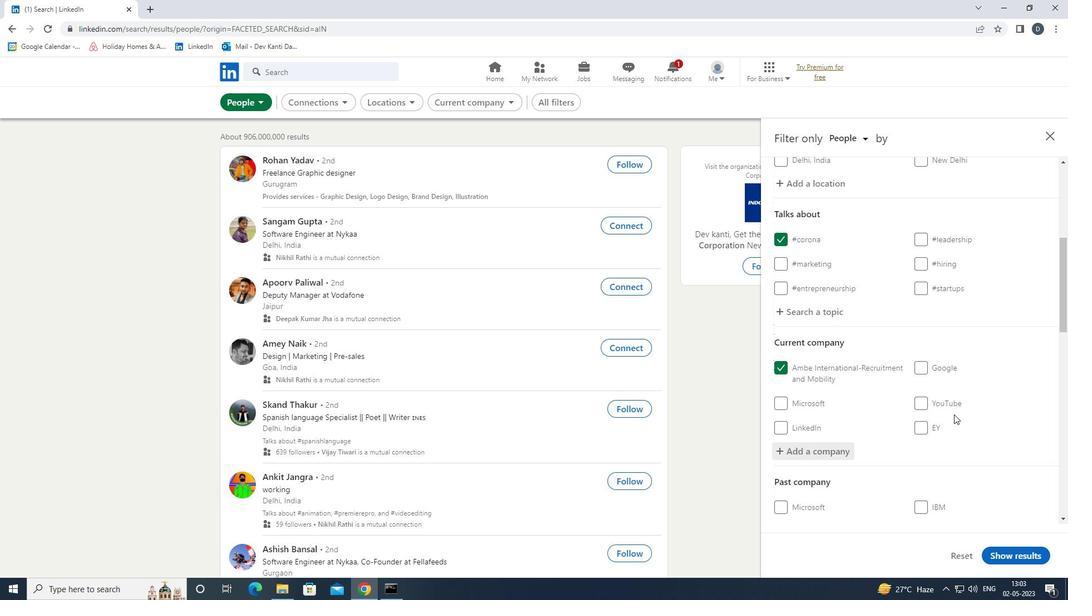 
Action: Mouse scrolled (951, 428) with delta (0, 0)
Screenshot: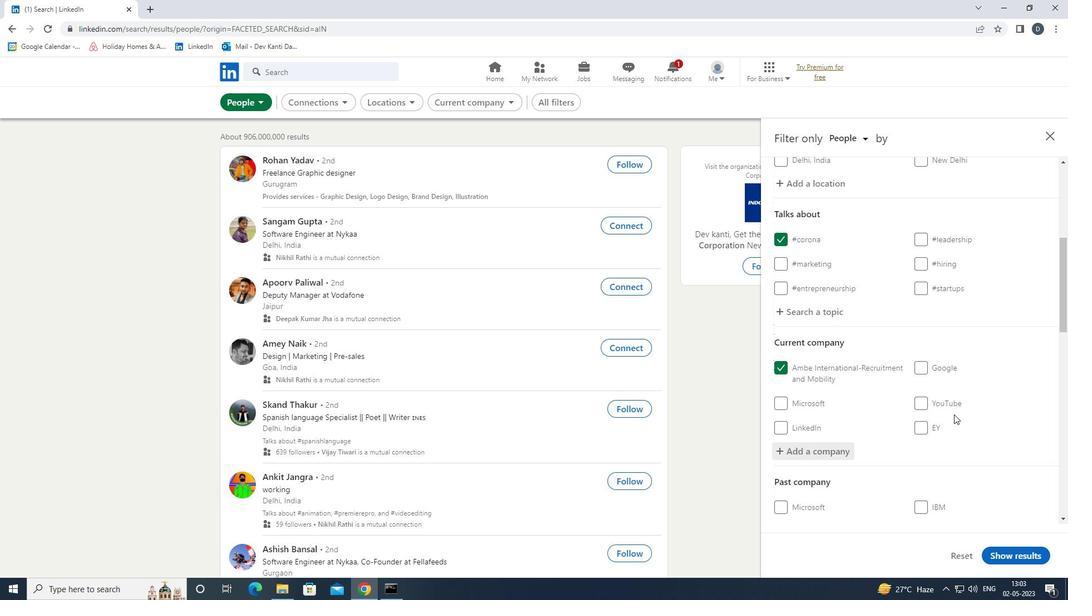 
Action: Mouse scrolled (951, 428) with delta (0, 0)
Screenshot: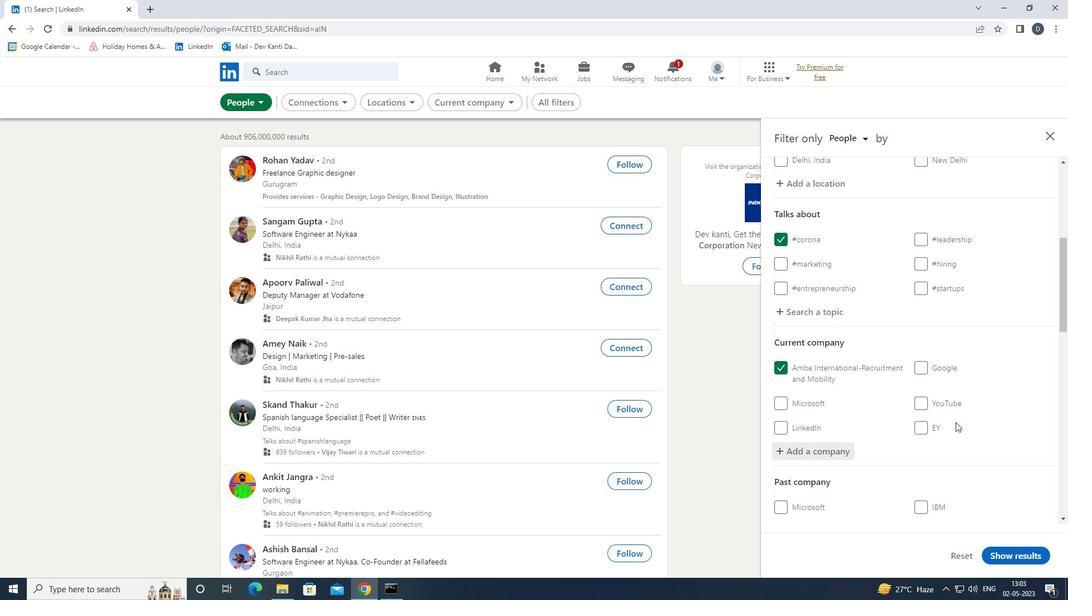 
Action: Mouse scrolled (951, 428) with delta (0, 0)
Screenshot: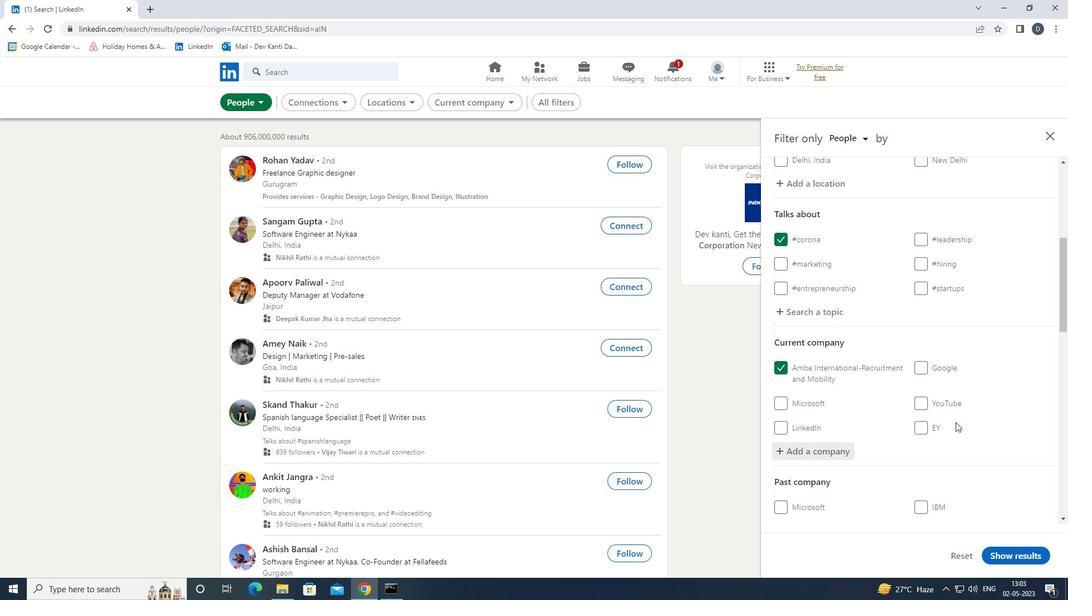 
Action: Mouse moved to (947, 417)
Screenshot: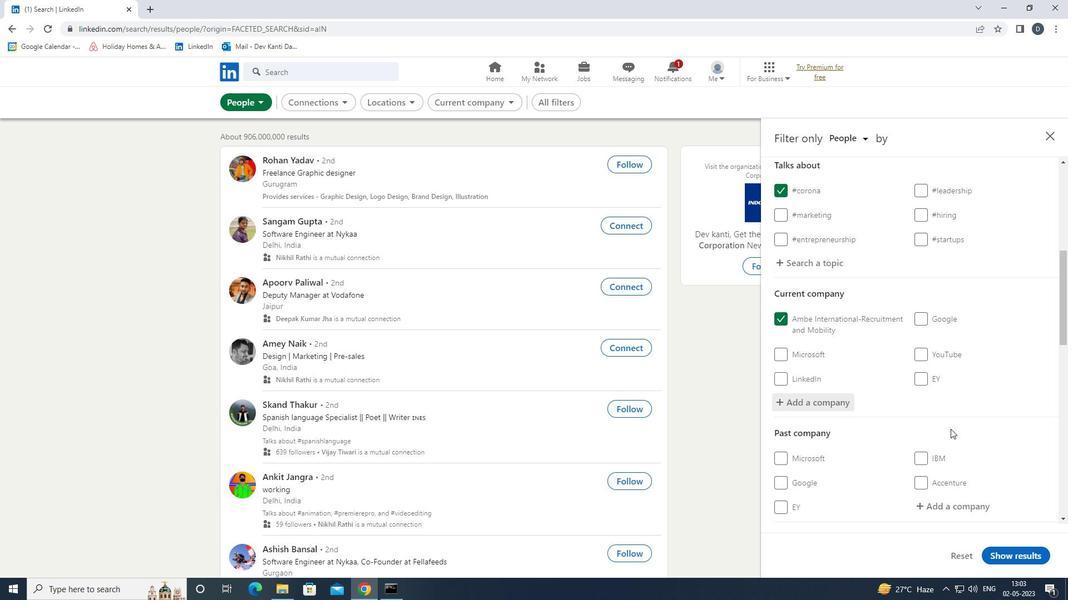 
Action: Mouse scrolled (947, 416) with delta (0, 0)
Screenshot: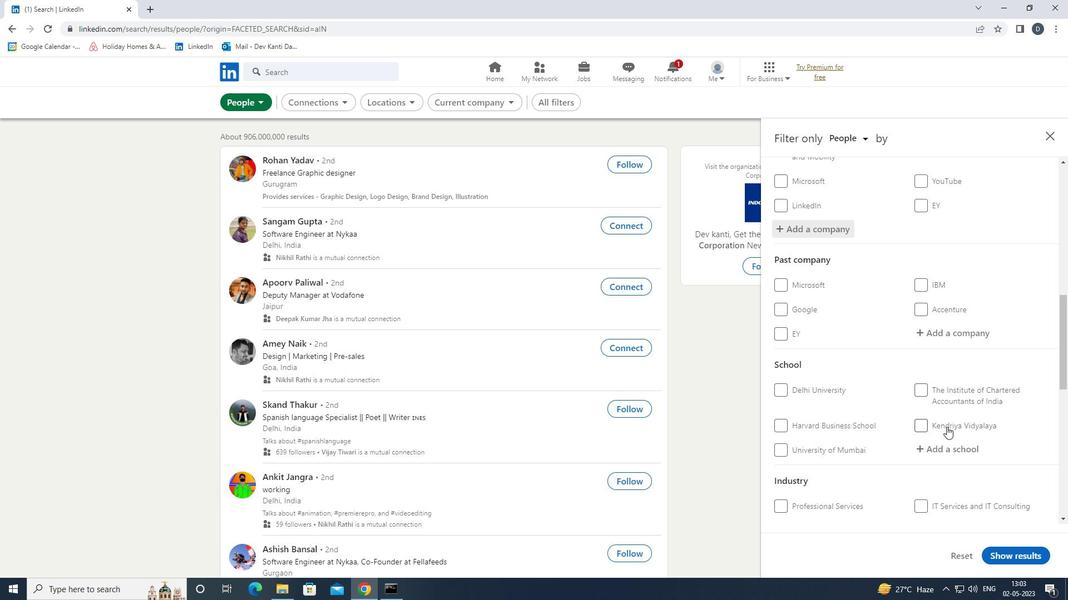 
Action: Mouse scrolled (947, 416) with delta (0, 0)
Screenshot: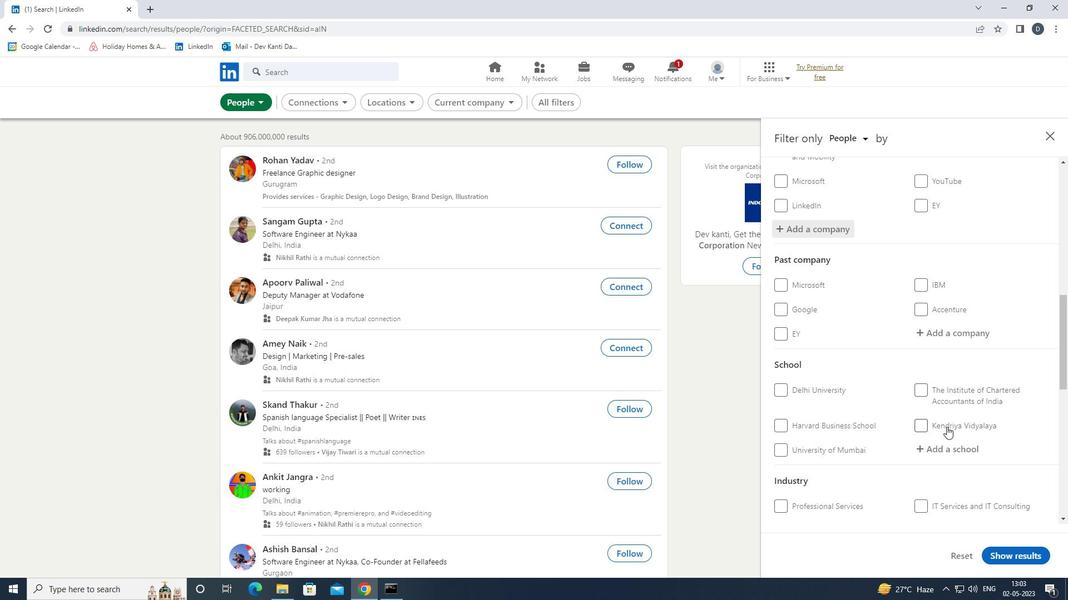 
Action: Mouse moved to (957, 335)
Screenshot: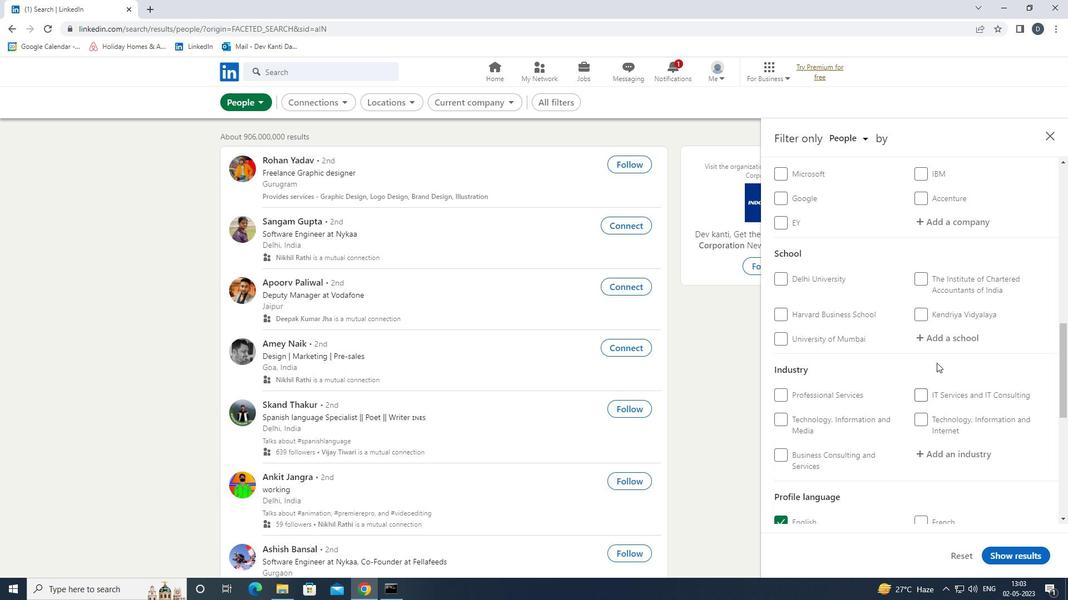 
Action: Mouse pressed left at (957, 335)
Screenshot: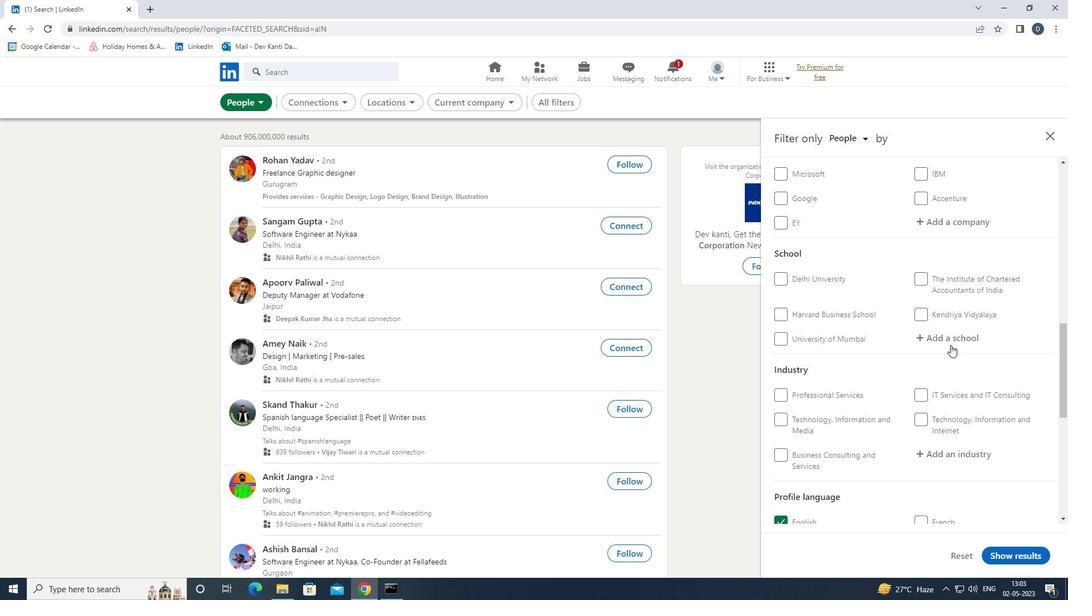
Action: Key pressed <Key.shift><Key.shift><Key.shift>RAJIV<Key.space><Key.shift>GANDHI<Key.space><Key.shift>UNIVERSITY<Key.space>OF<Key.space><Key.shift>KNOW<Key.down><Key.enter>
Screenshot: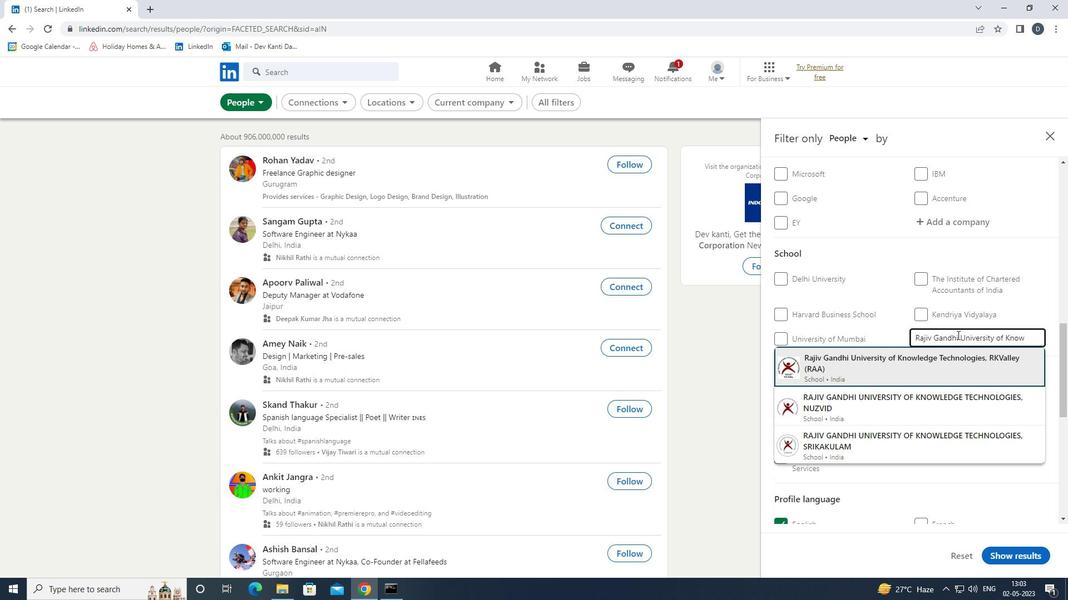 
Action: Mouse scrolled (957, 334) with delta (0, 0)
Screenshot: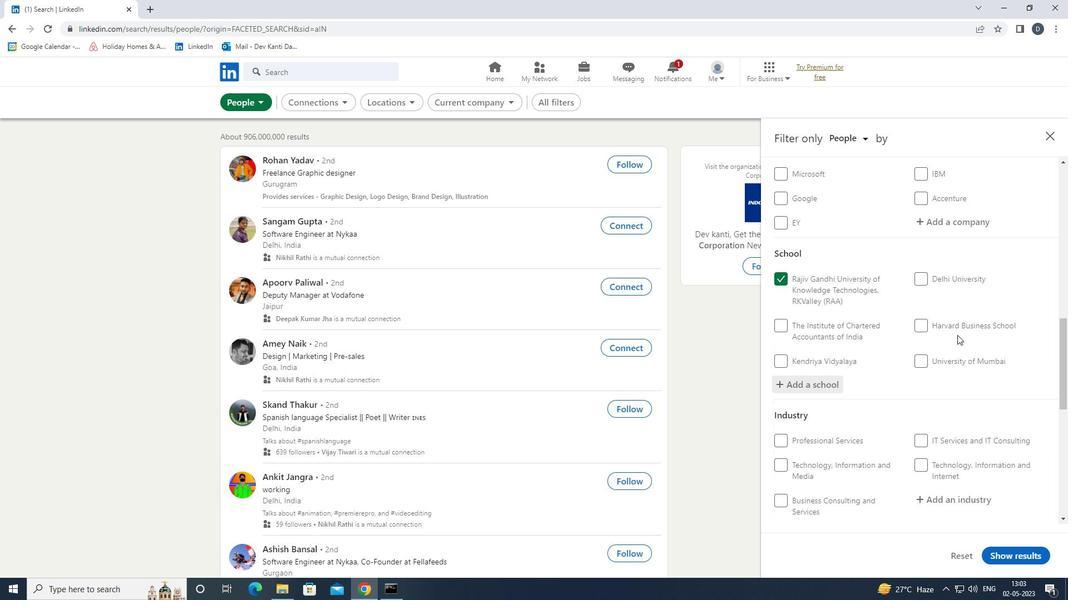 
Action: Mouse scrolled (957, 334) with delta (0, 0)
Screenshot: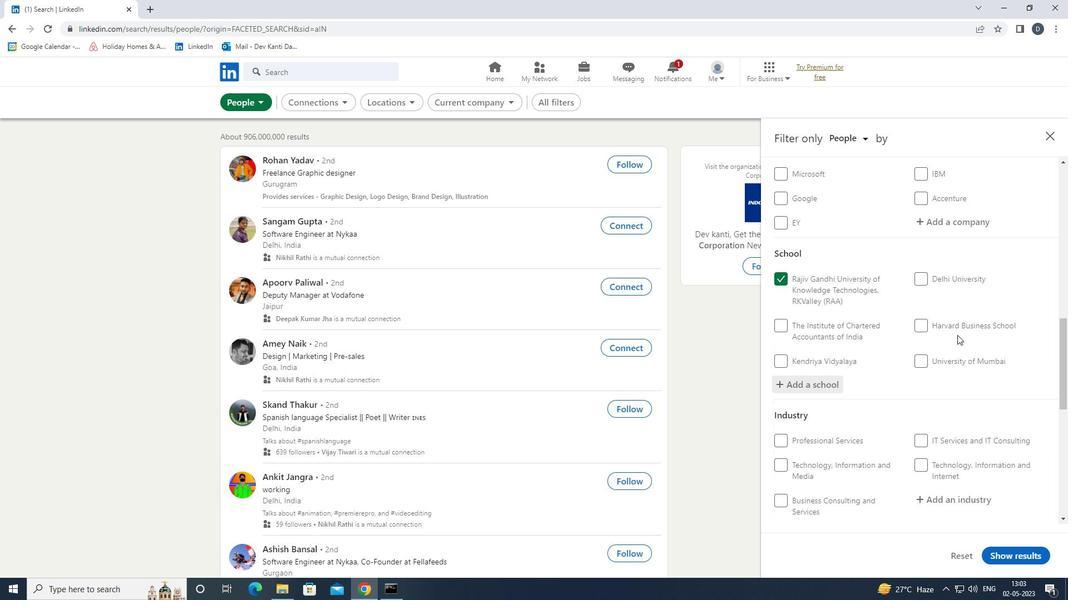 
Action: Mouse moved to (958, 337)
Screenshot: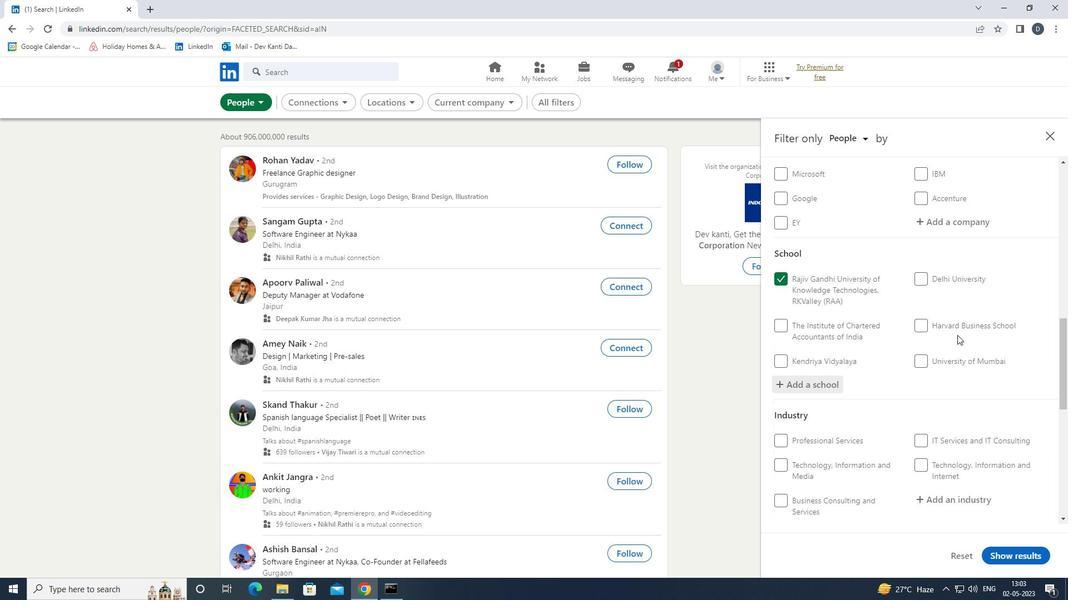 
Action: Mouse scrolled (958, 336) with delta (0, 0)
Screenshot: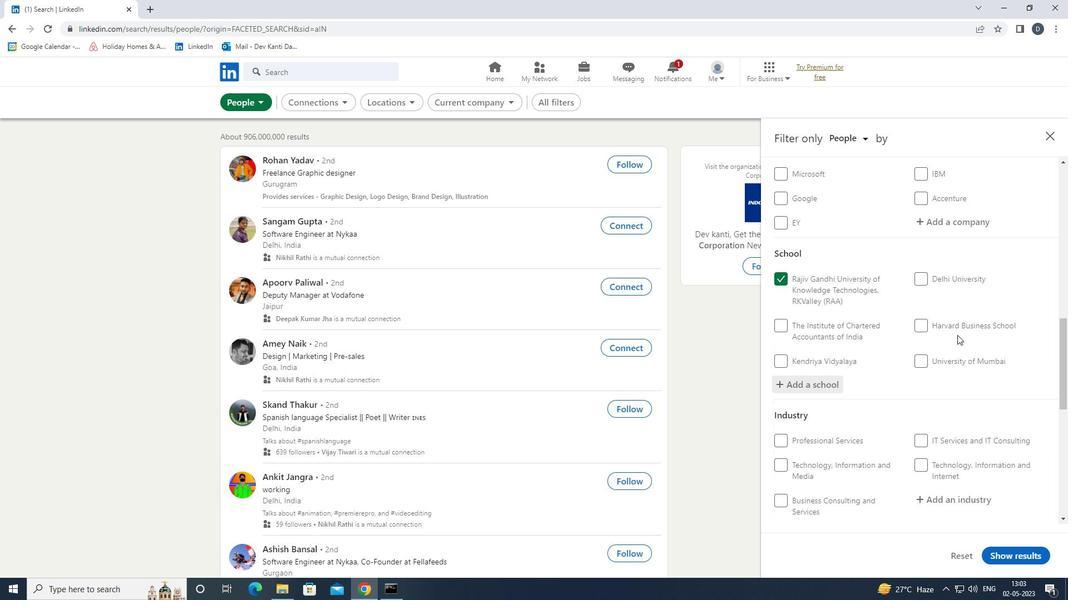 
Action: Mouse moved to (959, 335)
Screenshot: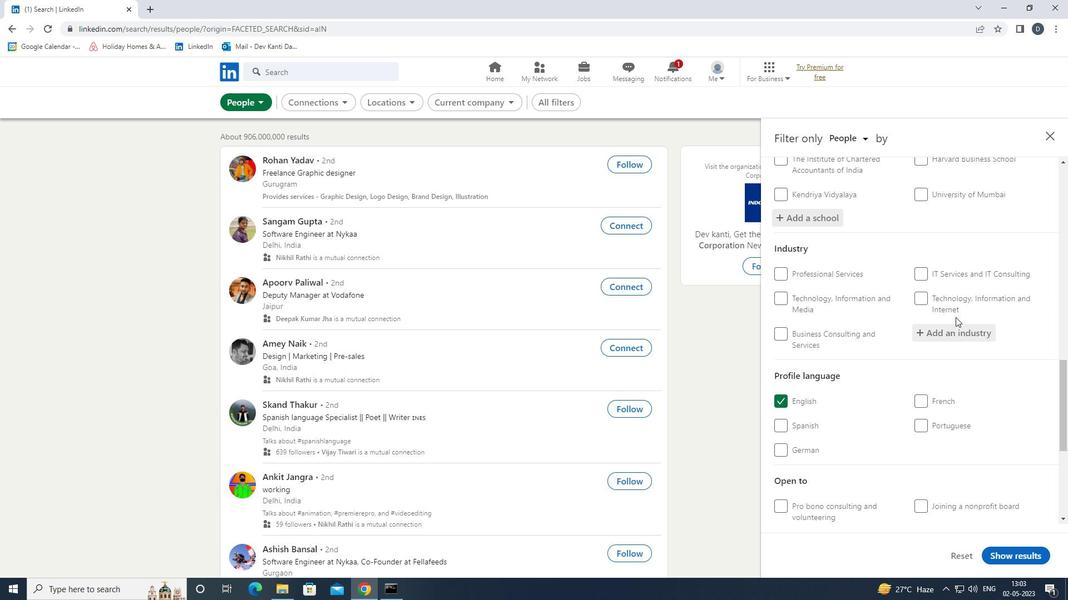 
Action: Mouse pressed left at (959, 335)
Screenshot: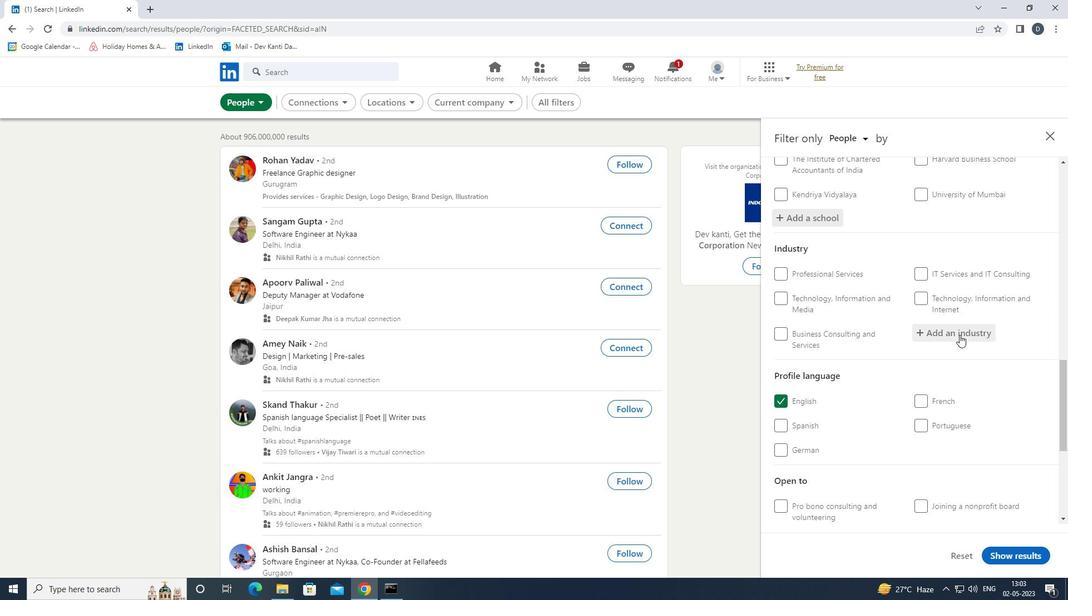 
Action: Key pressed <Key.shift><Key.shift><Key.shift>WIND<Key.space><Key.down><Key.enter>
Screenshot: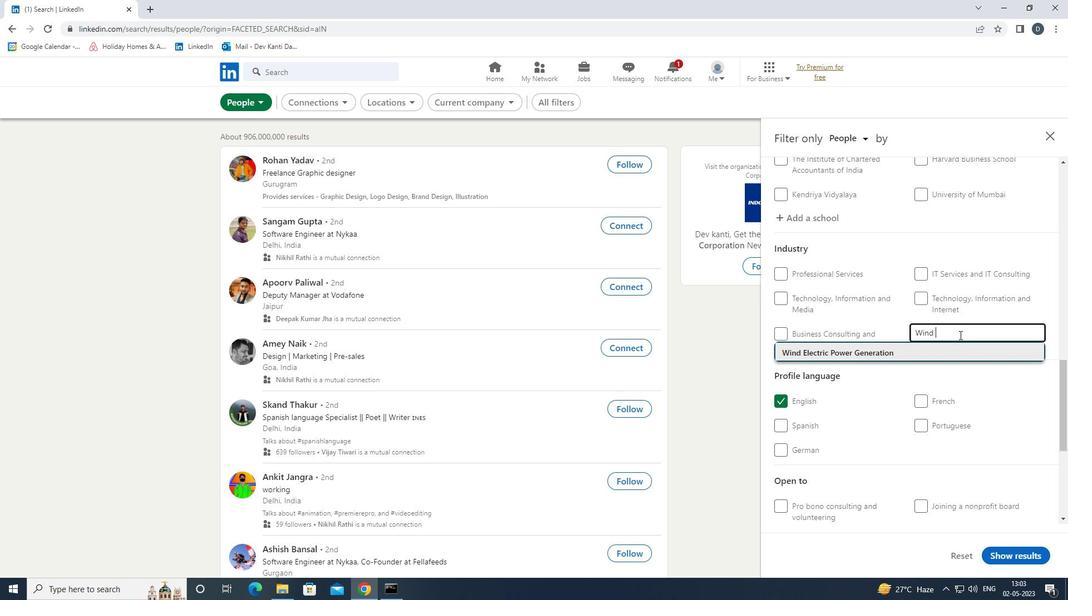 
Action: Mouse scrolled (959, 334) with delta (0, 0)
Screenshot: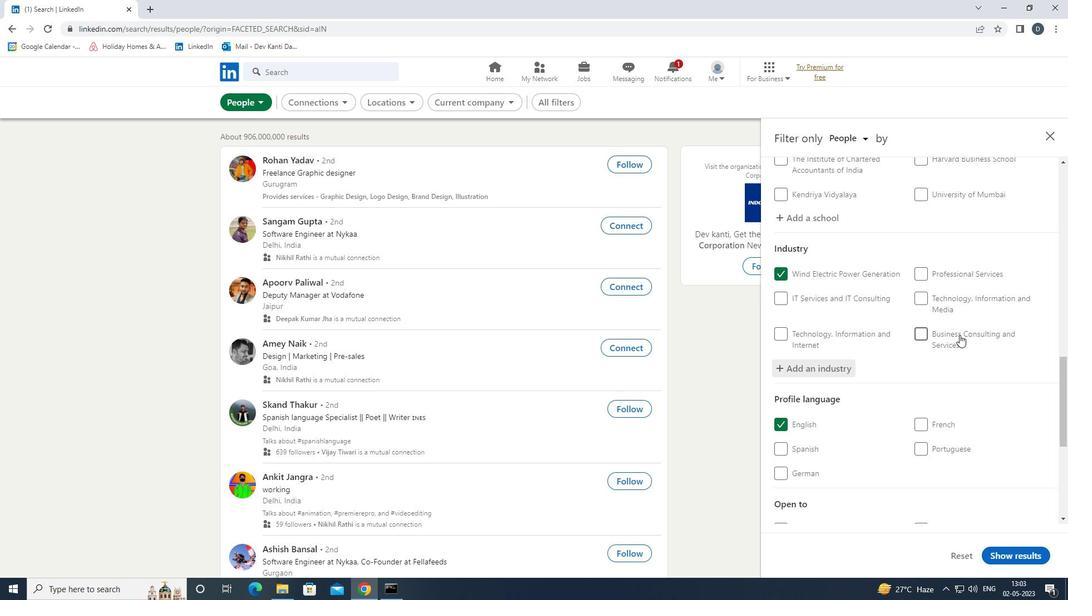 
Action: Mouse scrolled (959, 334) with delta (0, 0)
Screenshot: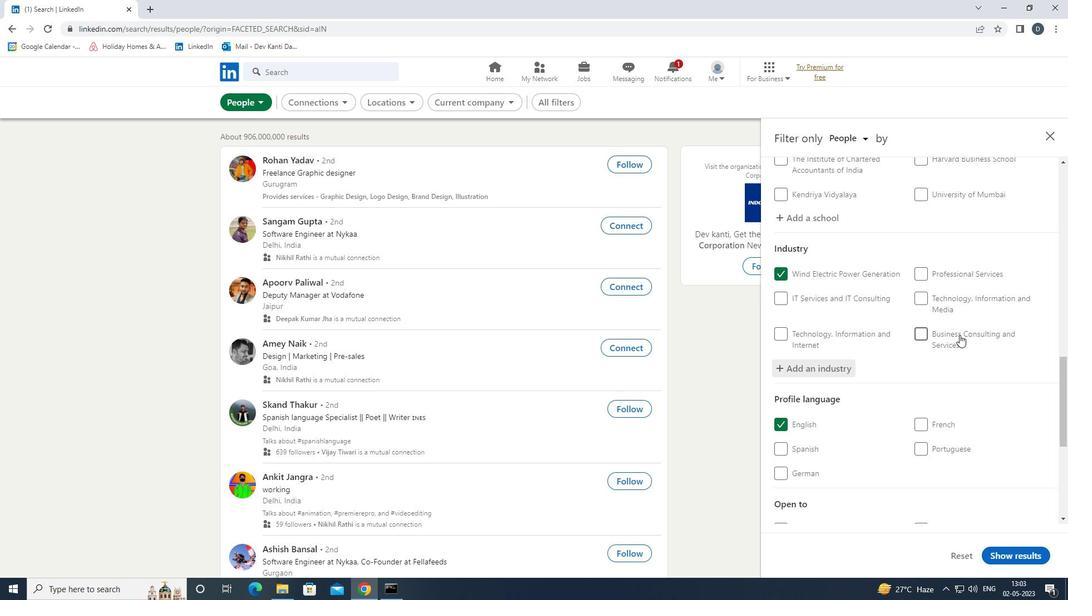 
Action: Mouse scrolled (959, 334) with delta (0, 0)
Screenshot: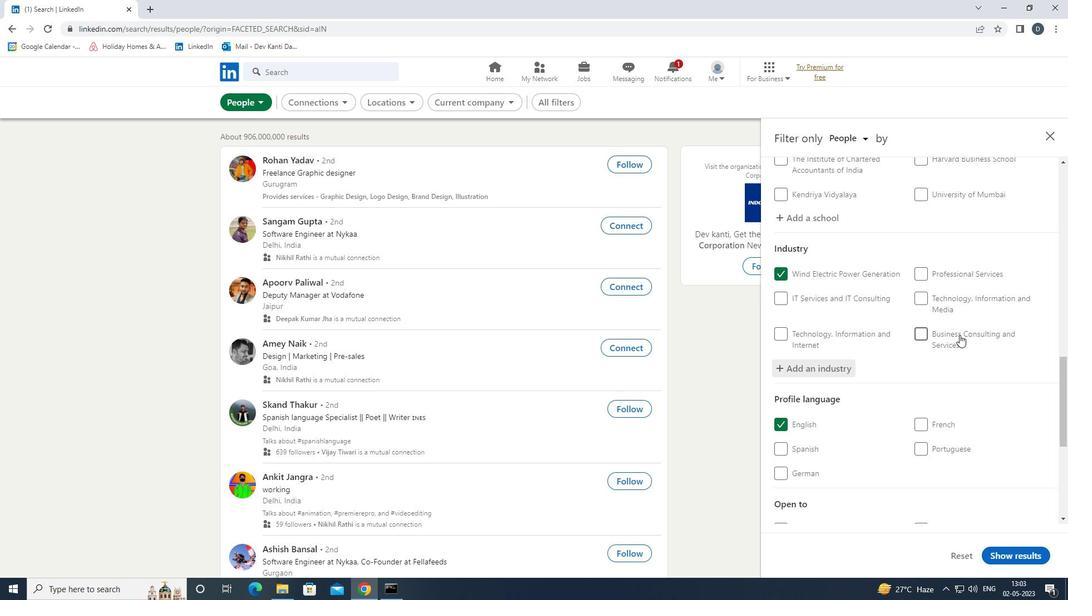 
Action: Mouse scrolled (959, 334) with delta (0, 0)
Screenshot: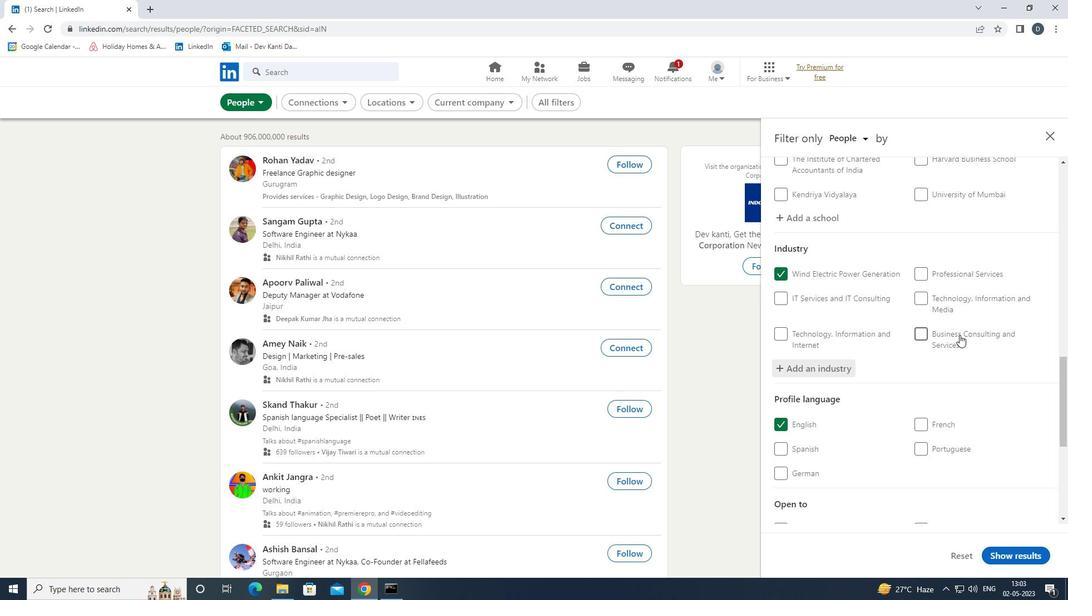 
Action: Mouse moved to (959, 424)
Screenshot: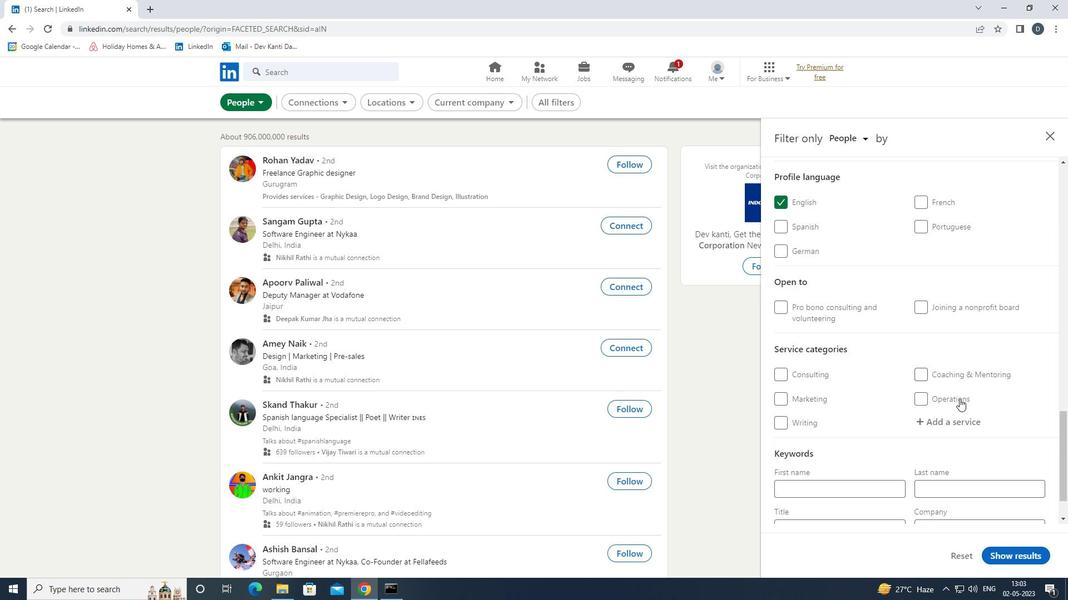 
Action: Mouse pressed left at (959, 424)
Screenshot: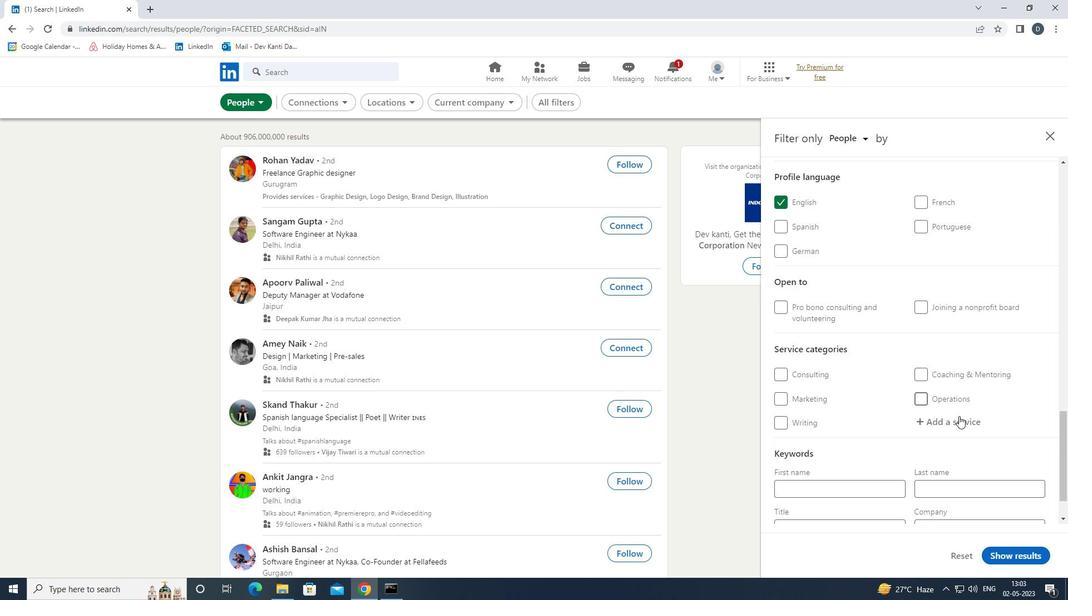 
Action: Key pressed <Key.shift><Key.shift><Key.shift><Key.shift><Key.shift>FIANNCIAL<Key.backspace><Key.backspace><Key.backspace><Key.backspace><Key.backspace>ANCIAL<Key.left><Key.left><Key.left><Key.left><Key.left><Key.left><Key.left><Key.backspace><Key.right><Key.right><Key.right><Key.right><Key.right><Key.right><Key.right><Key.right><Key.right><Key.right><Key.right><Key.space><Key.down><Key.down><Key.down><Key.down><Key.enter>
Screenshot: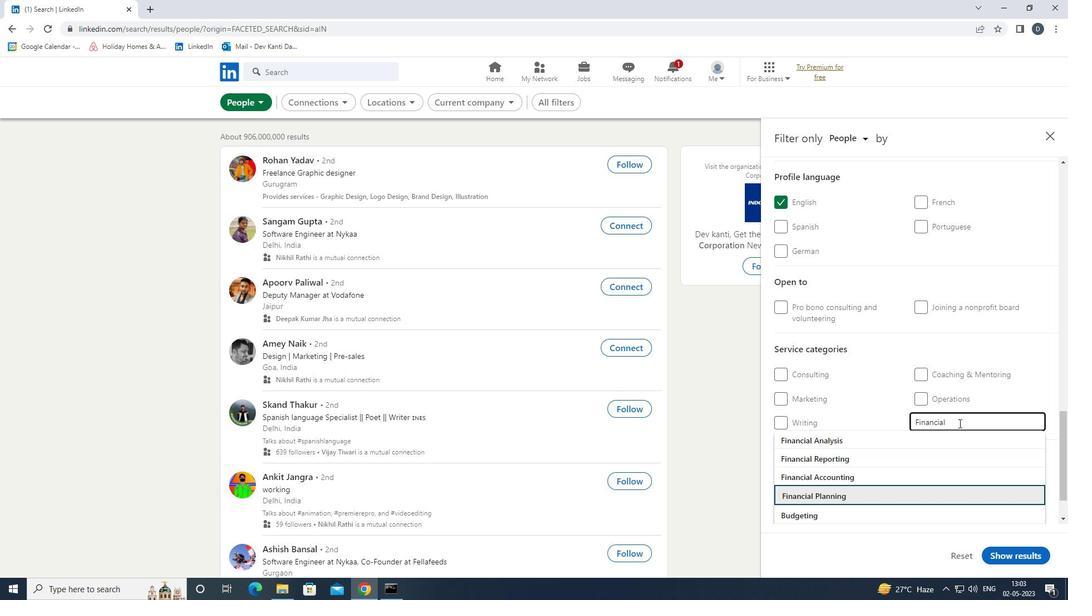 
Action: Mouse moved to (960, 416)
Screenshot: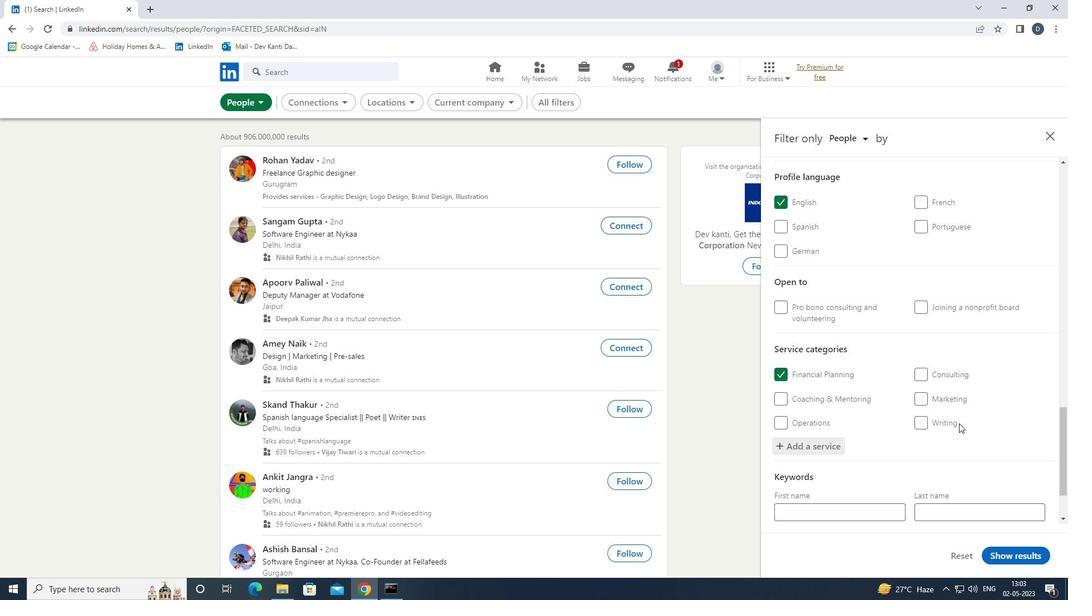 
Action: Mouse scrolled (960, 416) with delta (0, 0)
Screenshot: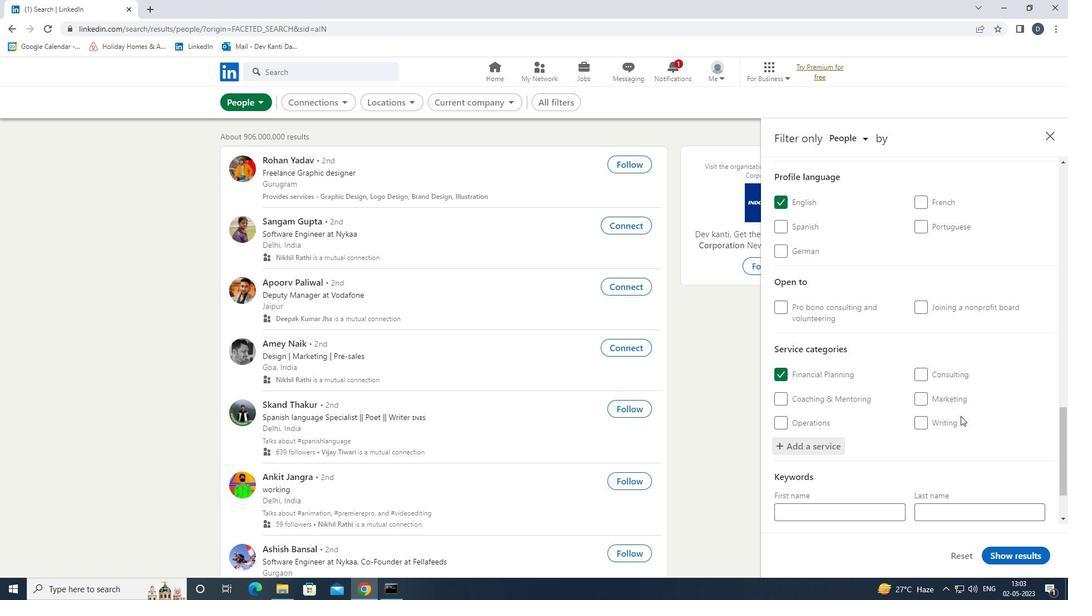 
Action: Mouse moved to (960, 417)
Screenshot: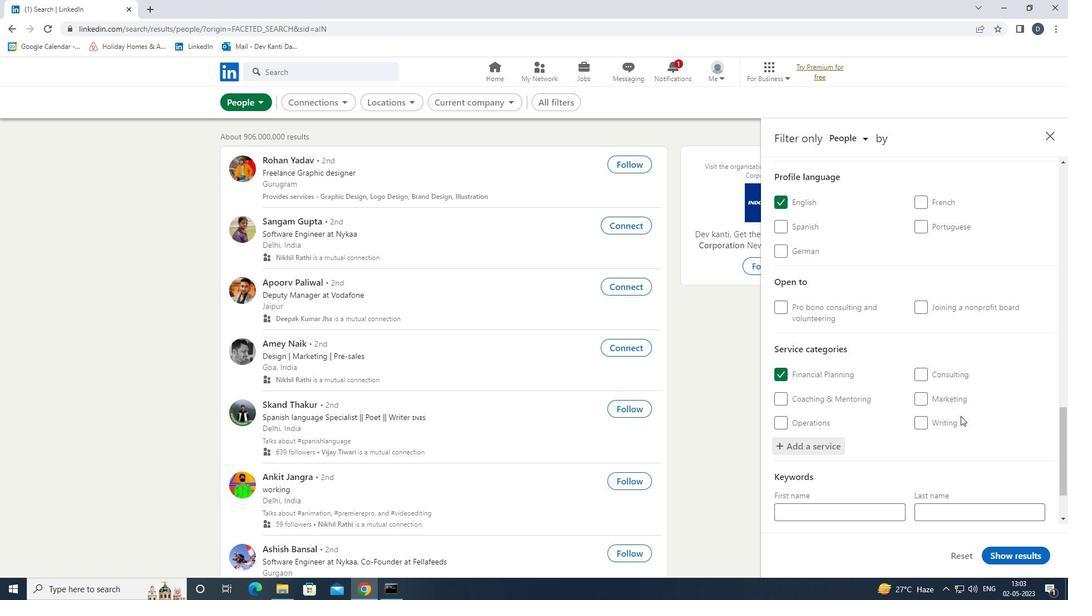 
Action: Mouse scrolled (960, 417) with delta (0, 0)
Screenshot: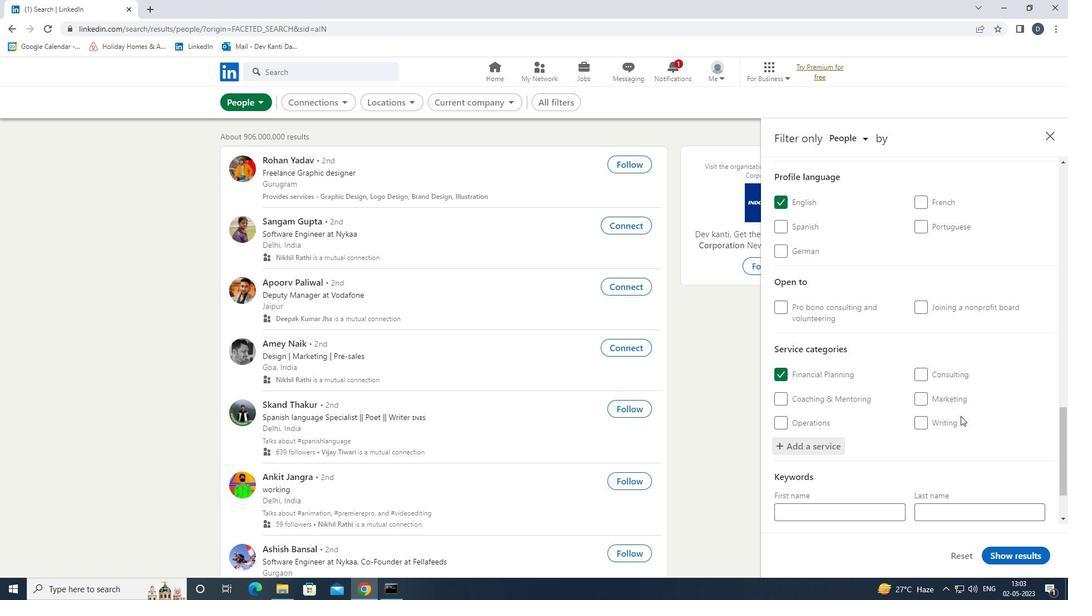 
Action: Mouse moved to (960, 417)
Screenshot: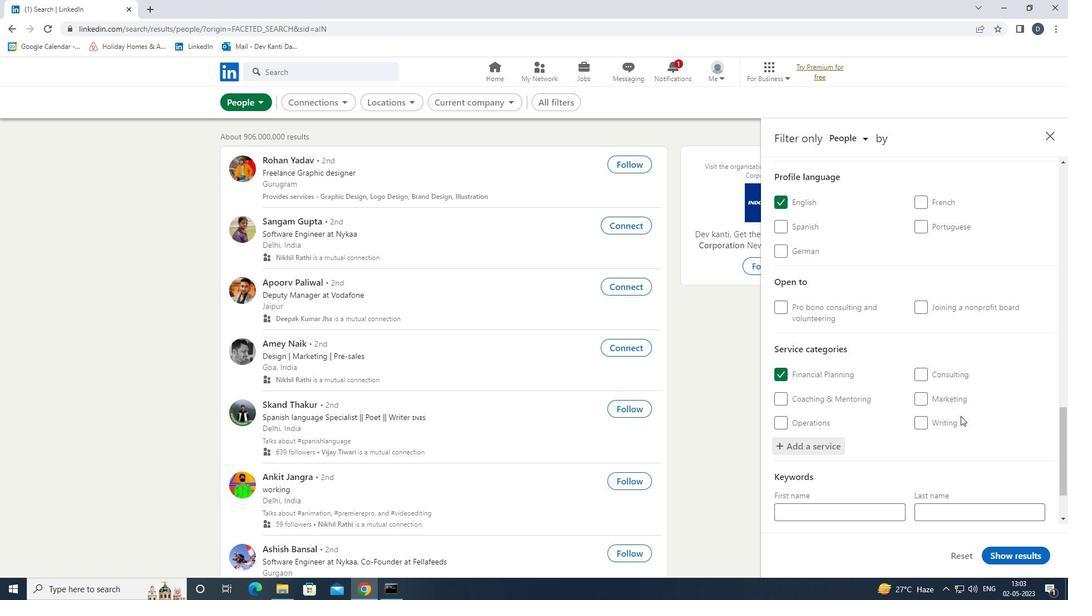 
Action: Mouse scrolled (960, 417) with delta (0, 0)
Screenshot: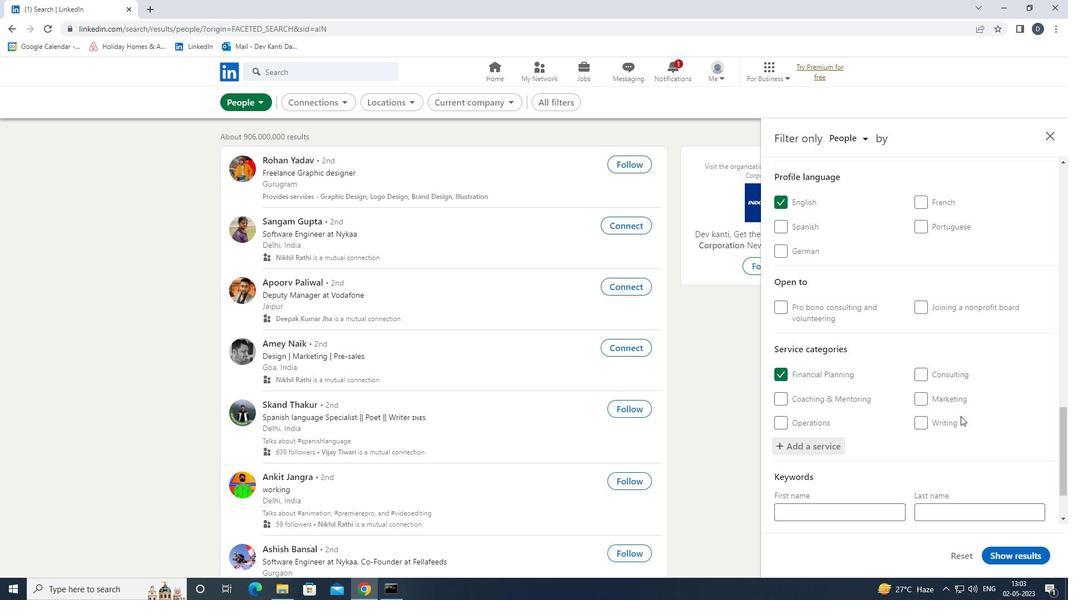 
Action: Mouse scrolled (960, 417) with delta (0, 0)
Screenshot: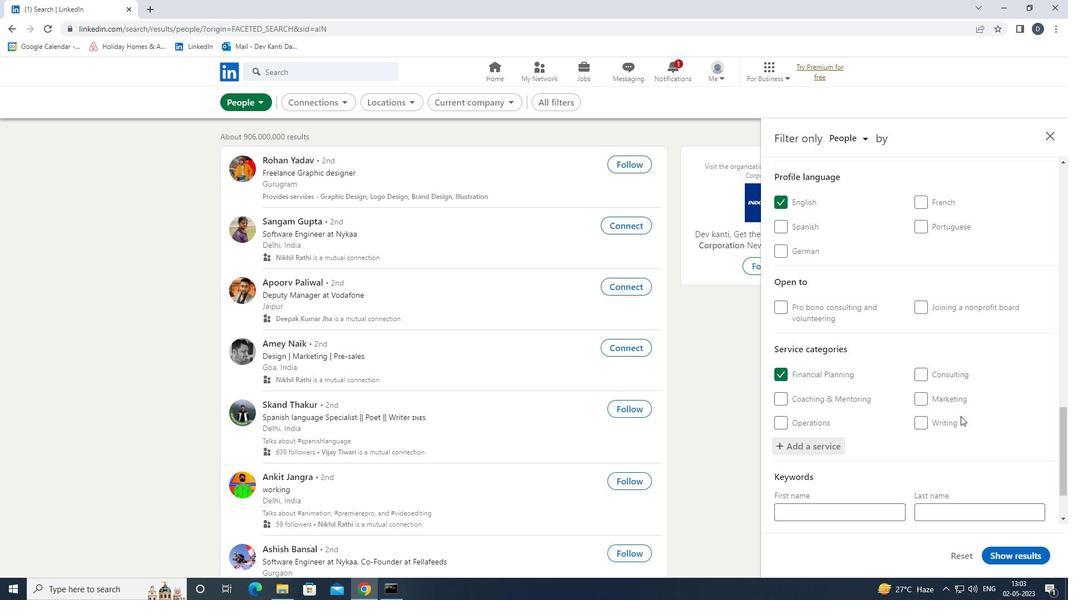 
Action: Mouse moved to (958, 418)
Screenshot: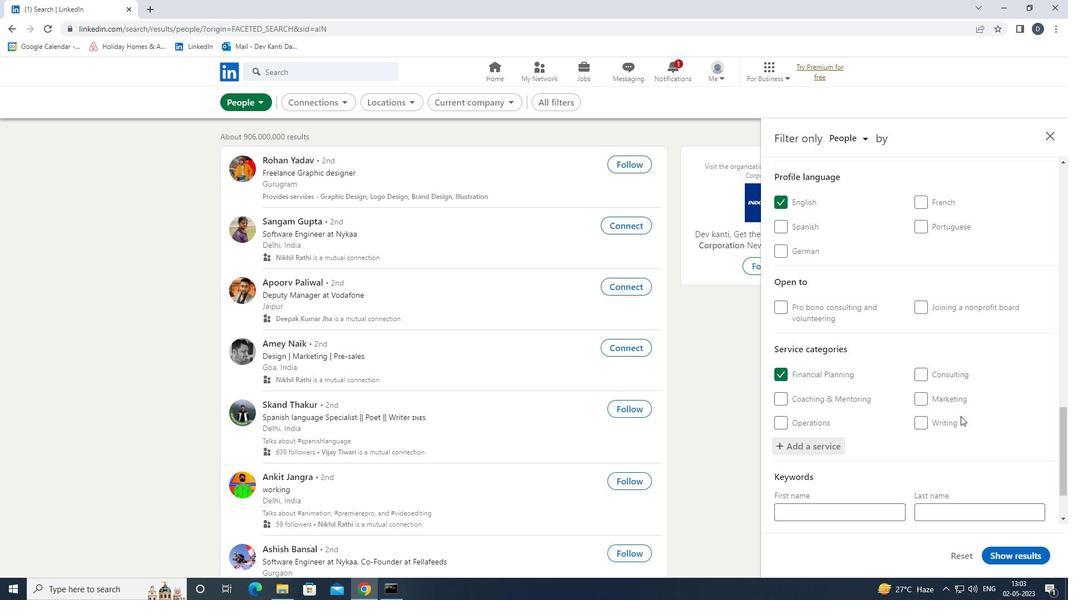 
Action: Mouse scrolled (958, 417) with delta (0, 0)
Screenshot: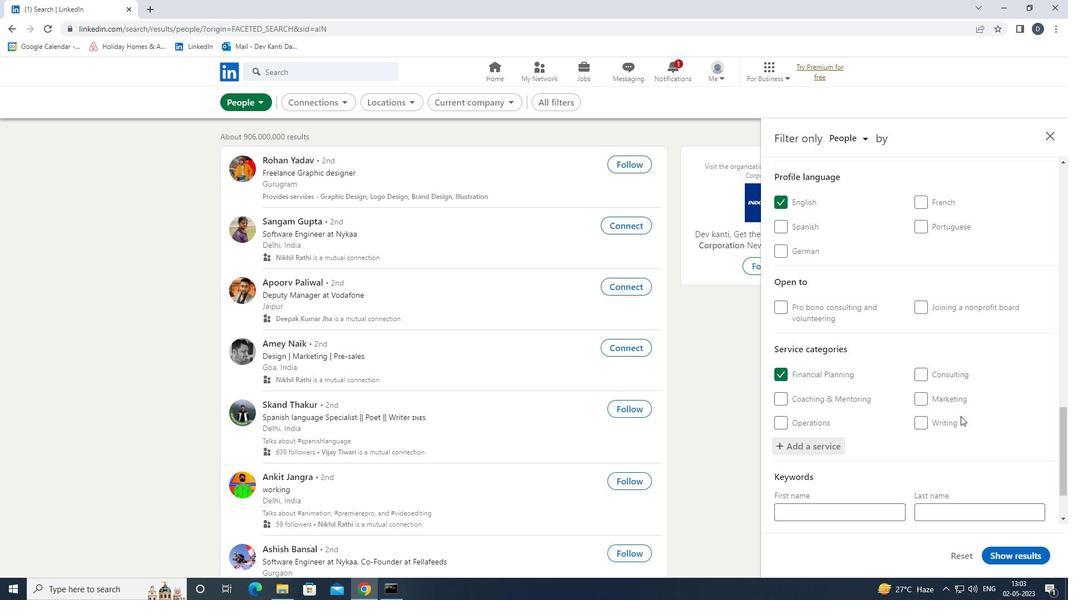 
Action: Mouse moved to (829, 472)
Screenshot: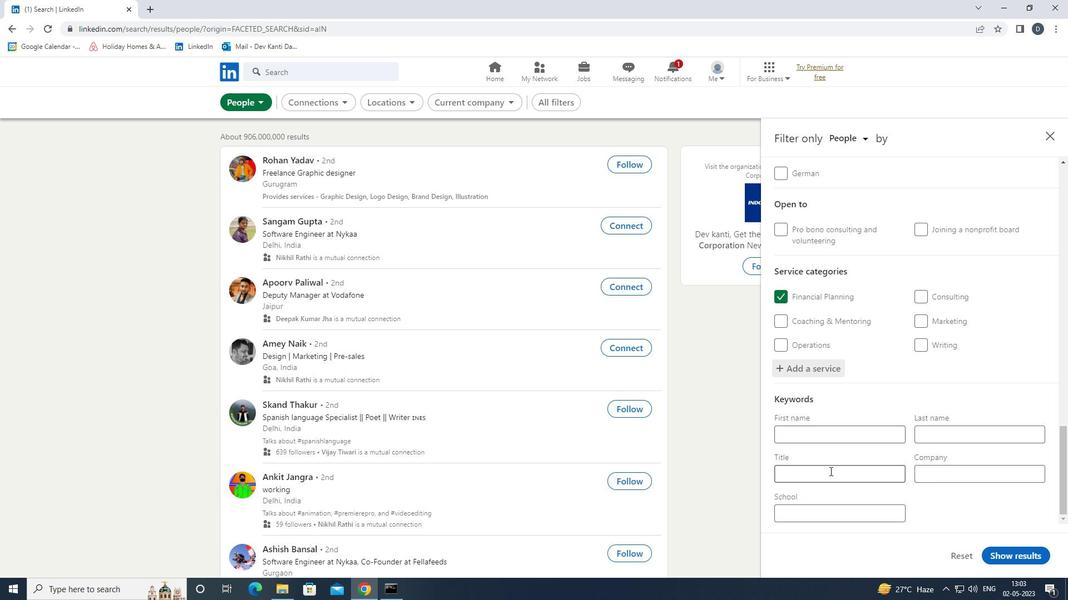 
Action: Mouse pressed left at (829, 472)
Screenshot: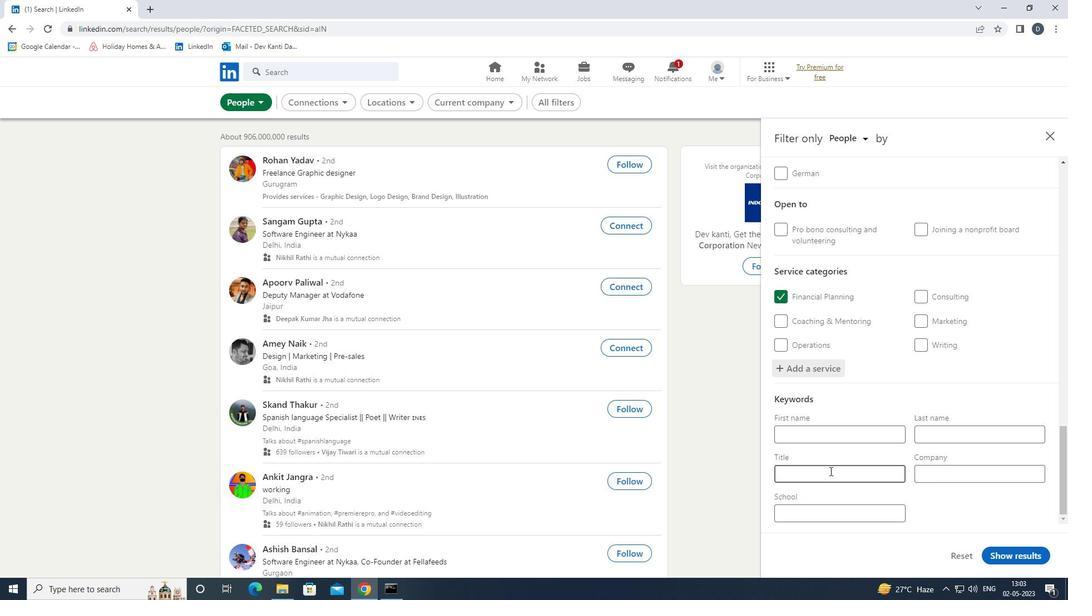 
Action: Key pressed <Key.shift>COMMERCIAL<Key.space><Key.shift>LOAN<Key.space><Key.shift>OFFICER
Screenshot: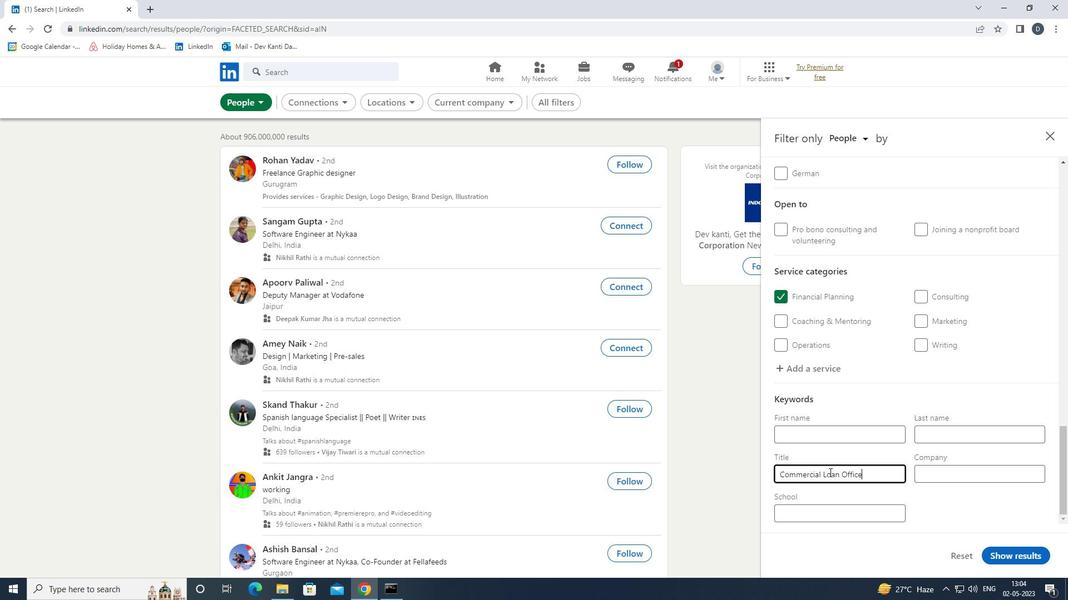 
Action: Mouse moved to (1008, 558)
Screenshot: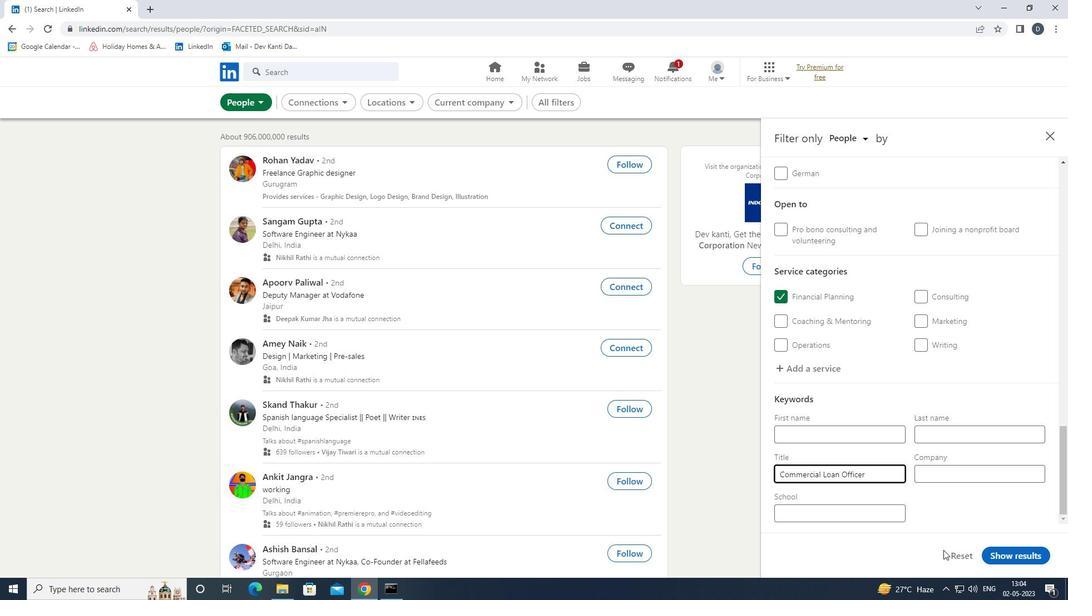 
Action: Mouse pressed left at (1008, 558)
Screenshot: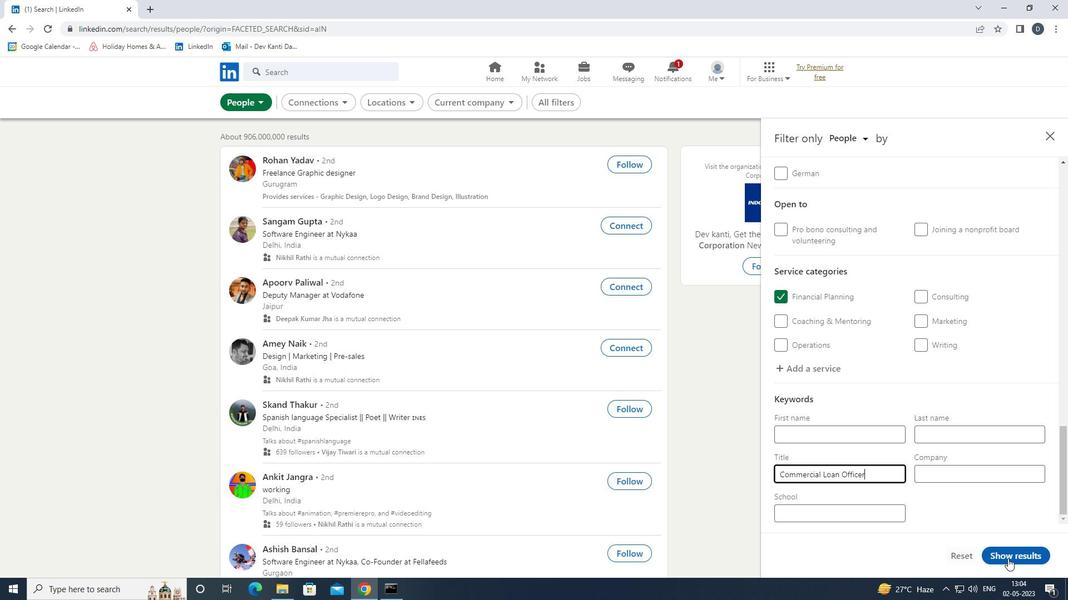 
Action: Mouse moved to (558, 115)
Screenshot: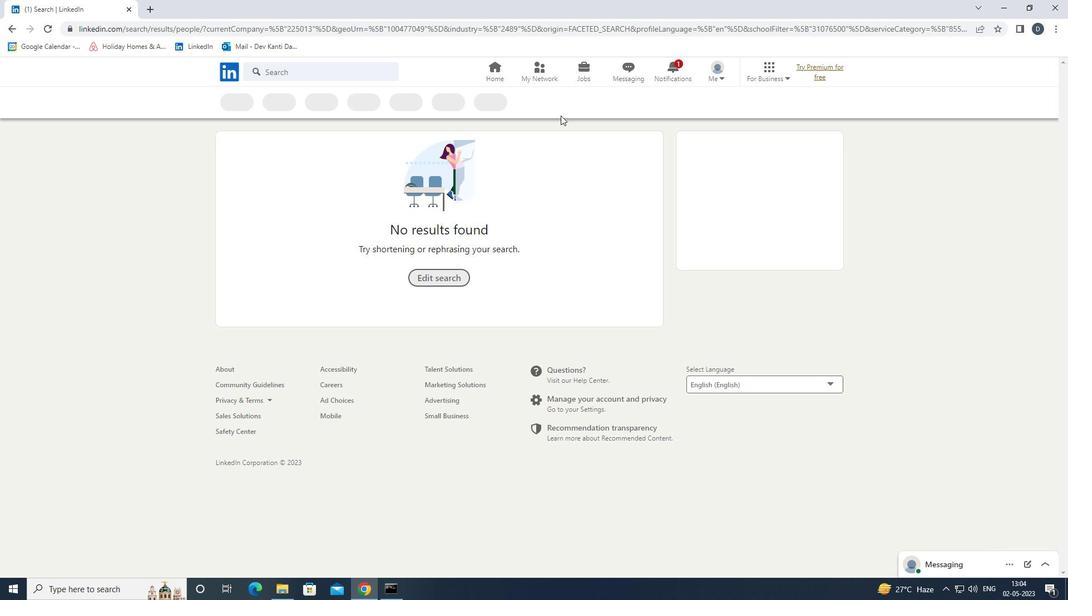 
